 Task: Look for space in Puertollano, Spain from 2nd August, 2023 to 12th August, 2023 for 2 adults in price range Rs.5000 to Rs.10000. Place can be private room with 1  bedroom having 1 bed and 1 bathroom. Property type can be house, flat, guest house, hotel. Booking option can be shelf check-in. Required host language is English.
Action: Mouse moved to (258, 144)
Screenshot: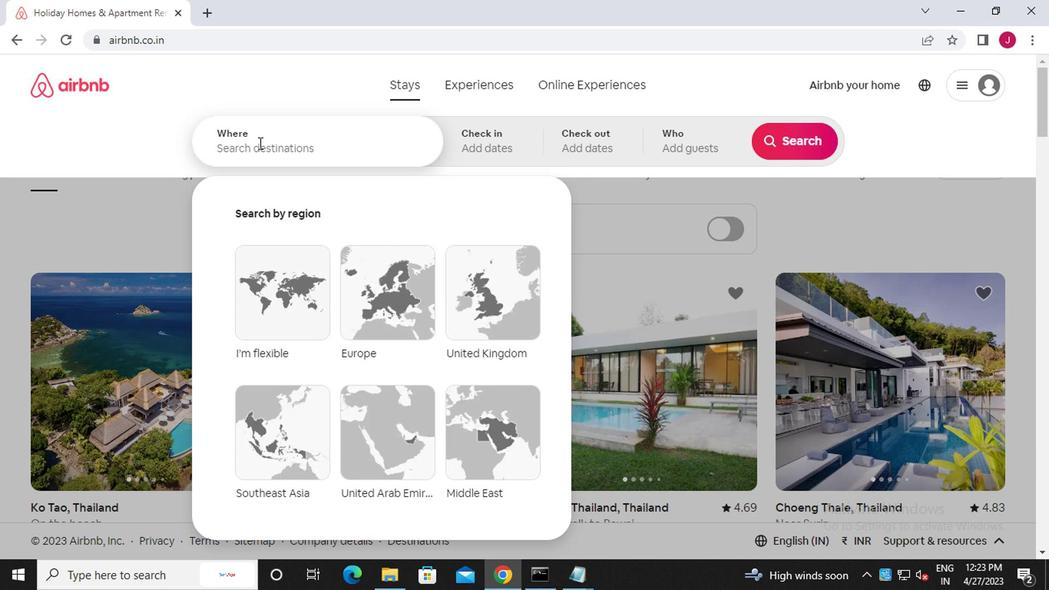 
Action: Mouse pressed left at (258, 144)
Screenshot: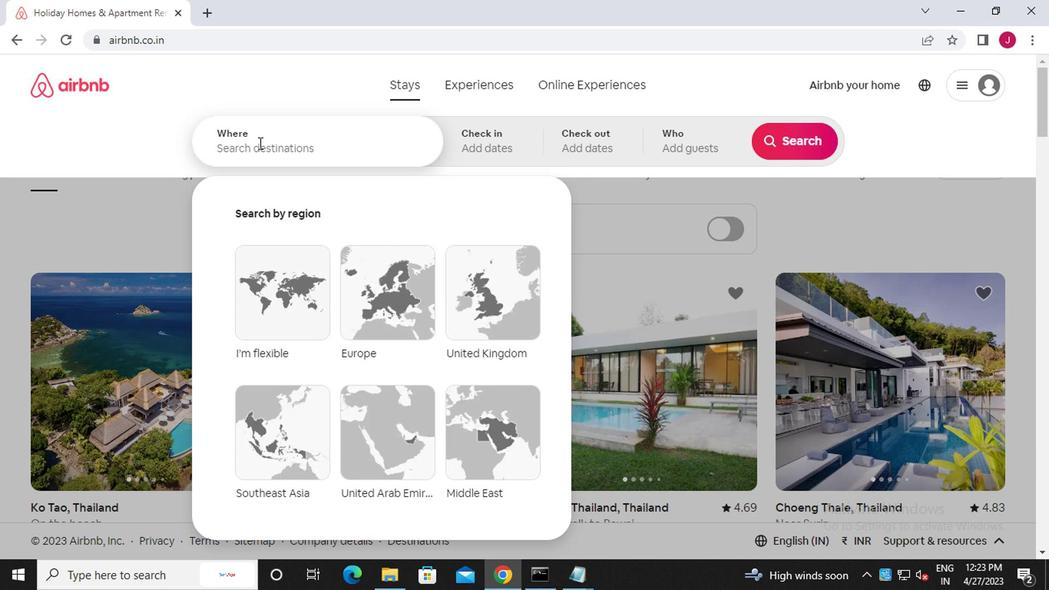 
Action: Mouse moved to (259, 144)
Screenshot: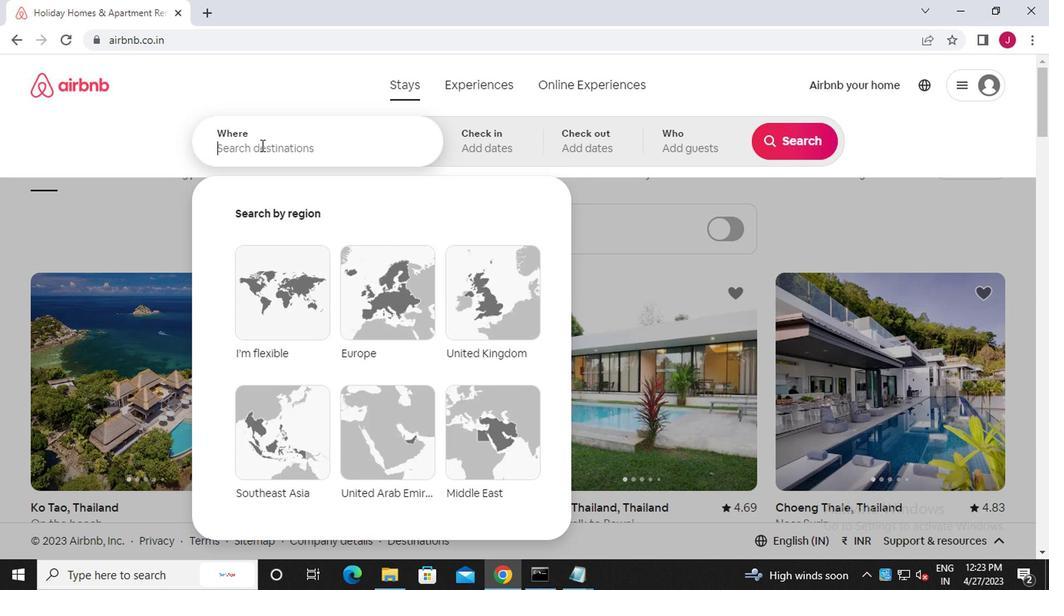 
Action: Key pressed p<Key.caps_lock>uertollano,spain
Screenshot: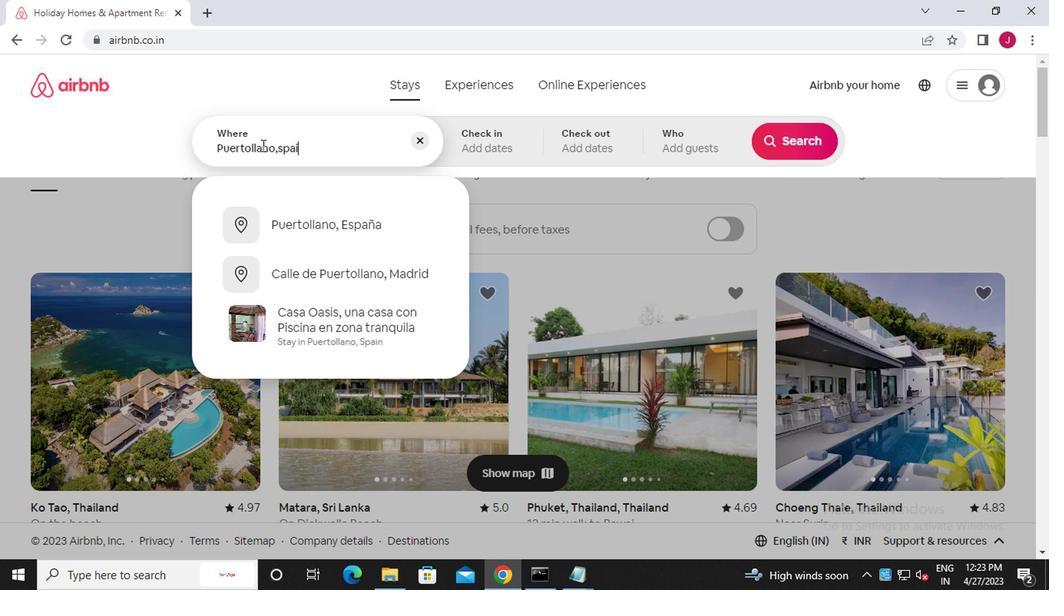 
Action: Mouse moved to (493, 141)
Screenshot: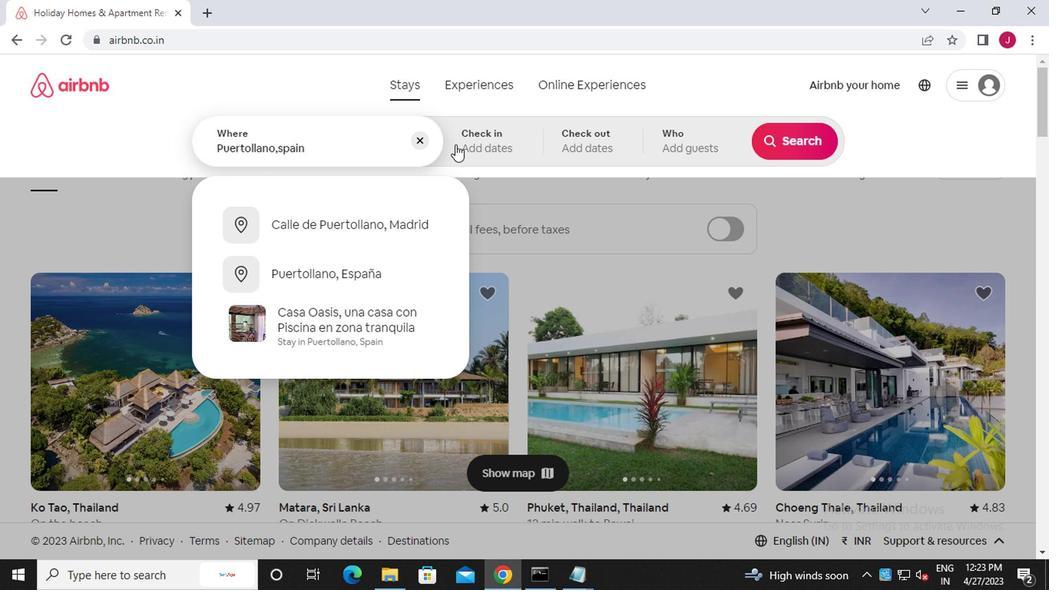 
Action: Mouse pressed left at (493, 141)
Screenshot: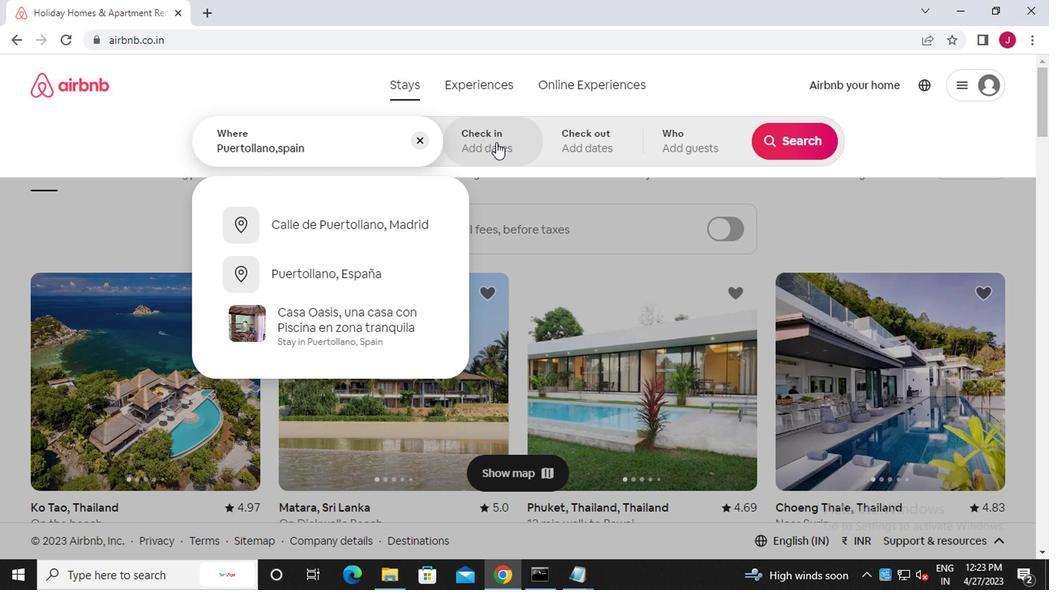 
Action: Mouse moved to (783, 258)
Screenshot: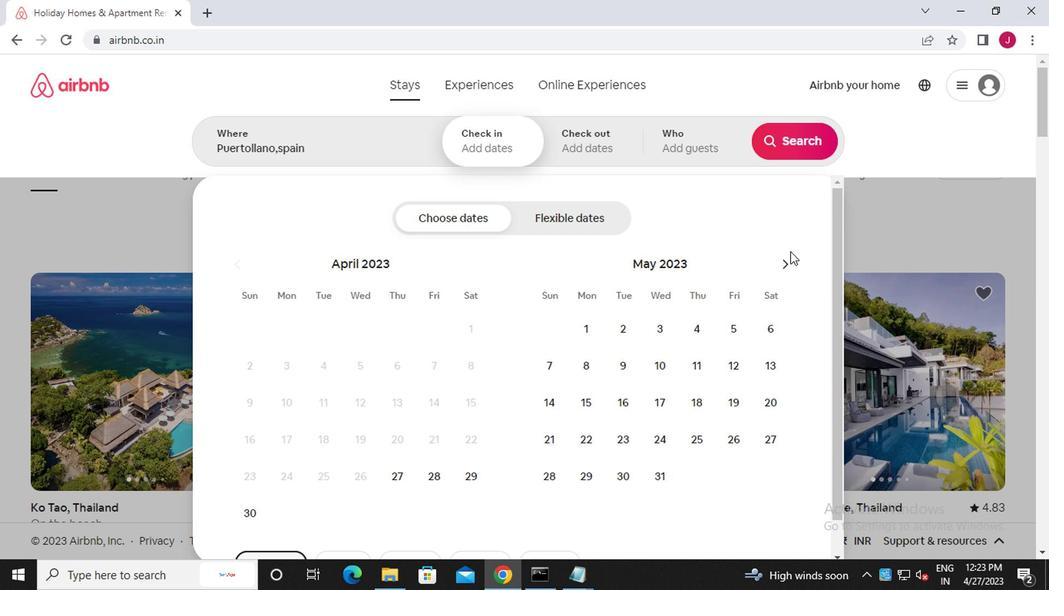 
Action: Mouse pressed left at (783, 258)
Screenshot: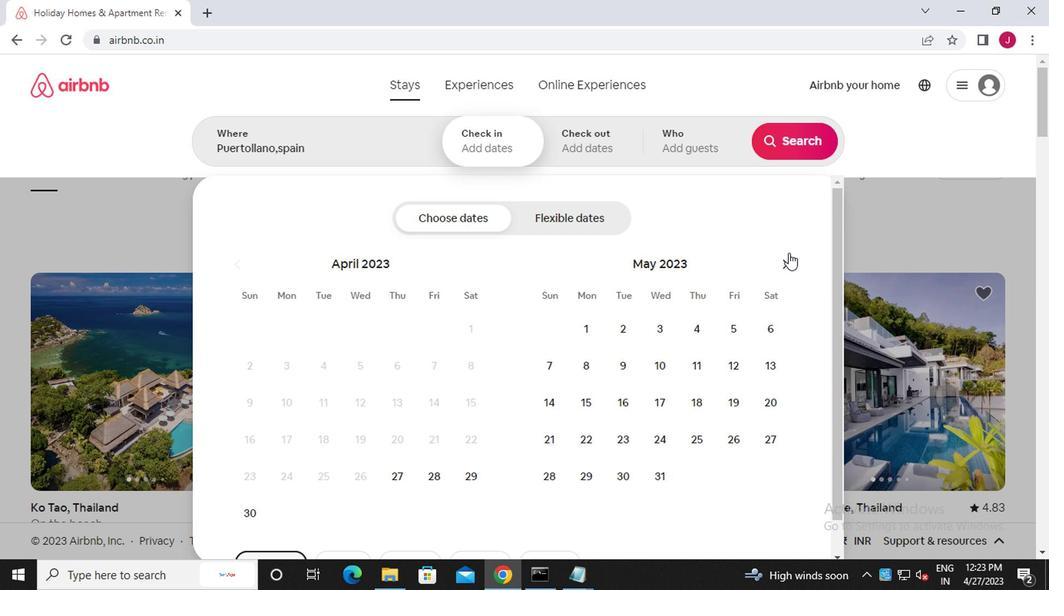 
Action: Mouse pressed left at (783, 258)
Screenshot: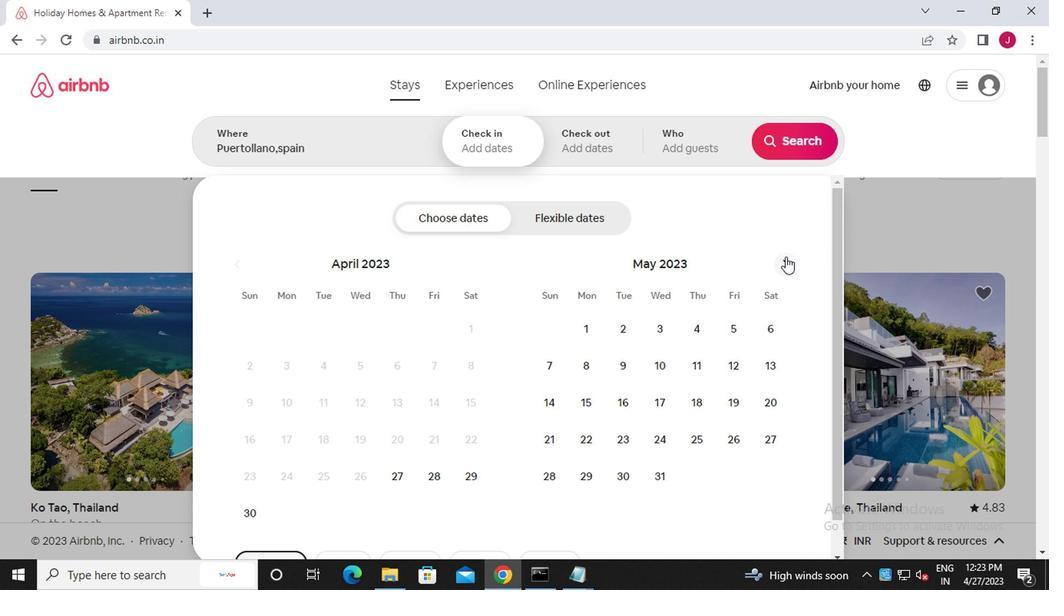 
Action: Mouse moved to (783, 258)
Screenshot: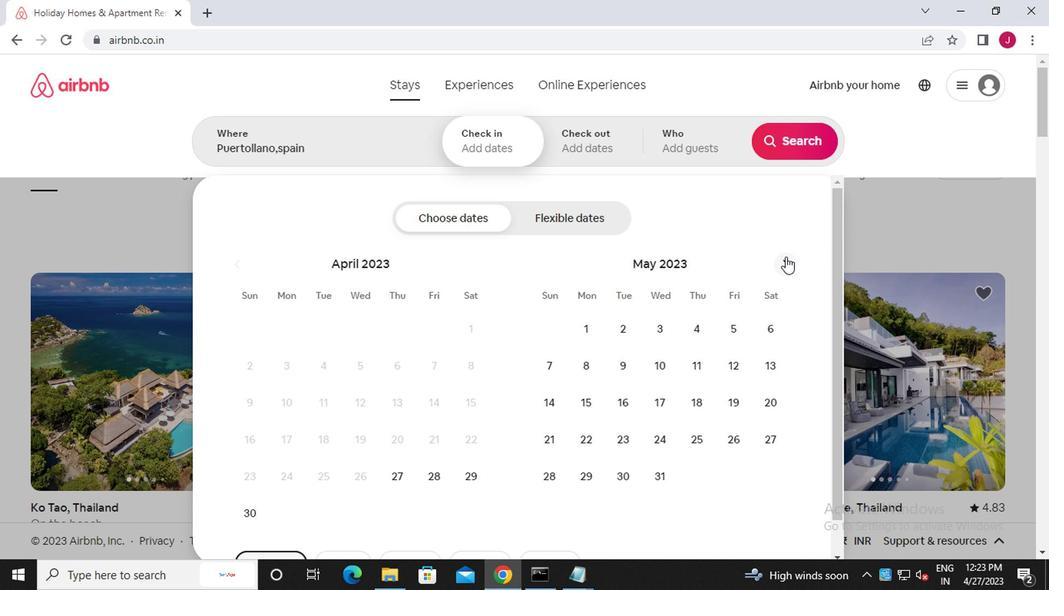 
Action: Mouse pressed left at (783, 258)
Screenshot: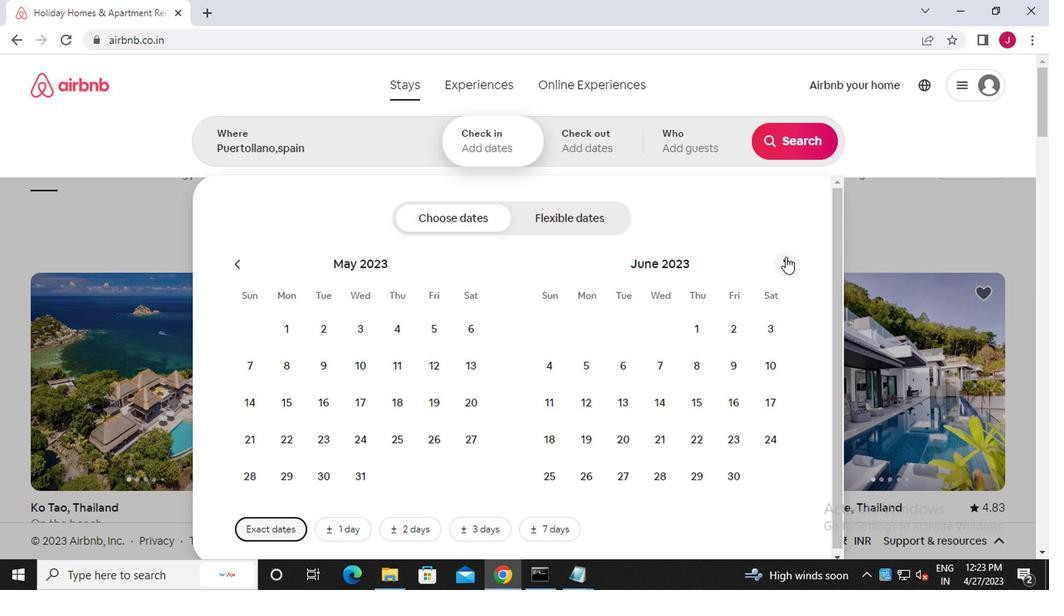 
Action: Mouse moved to (663, 327)
Screenshot: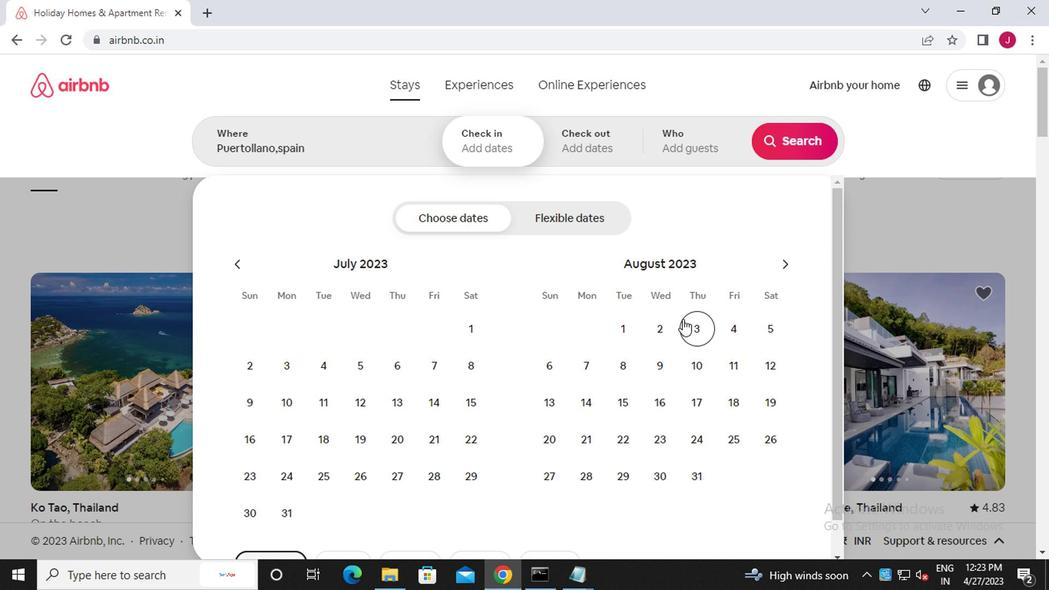 
Action: Mouse pressed left at (663, 327)
Screenshot: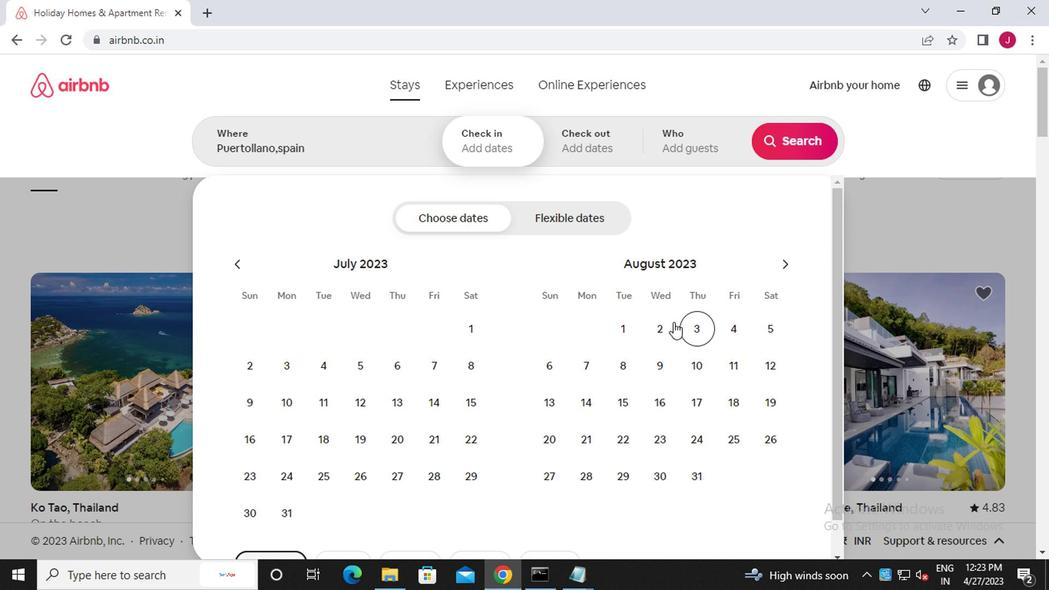 
Action: Mouse moved to (784, 366)
Screenshot: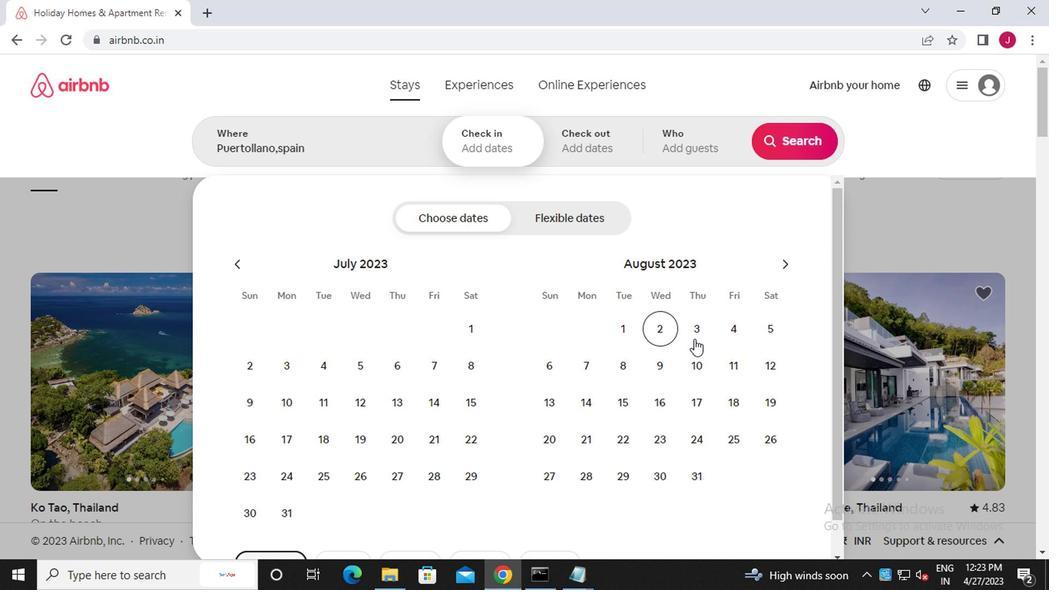 
Action: Mouse pressed left at (784, 366)
Screenshot: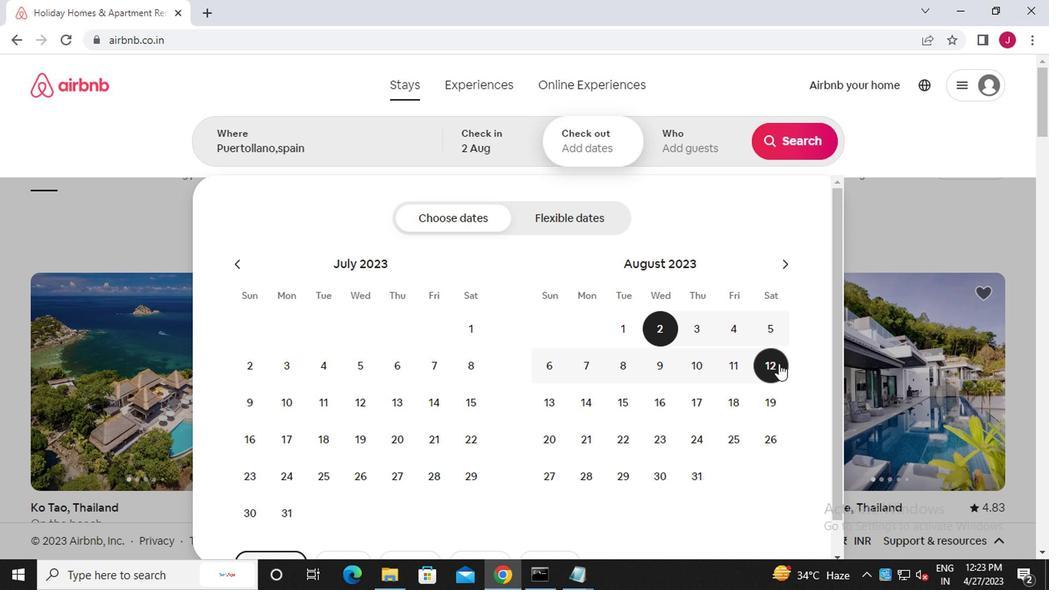 
Action: Mouse moved to (680, 141)
Screenshot: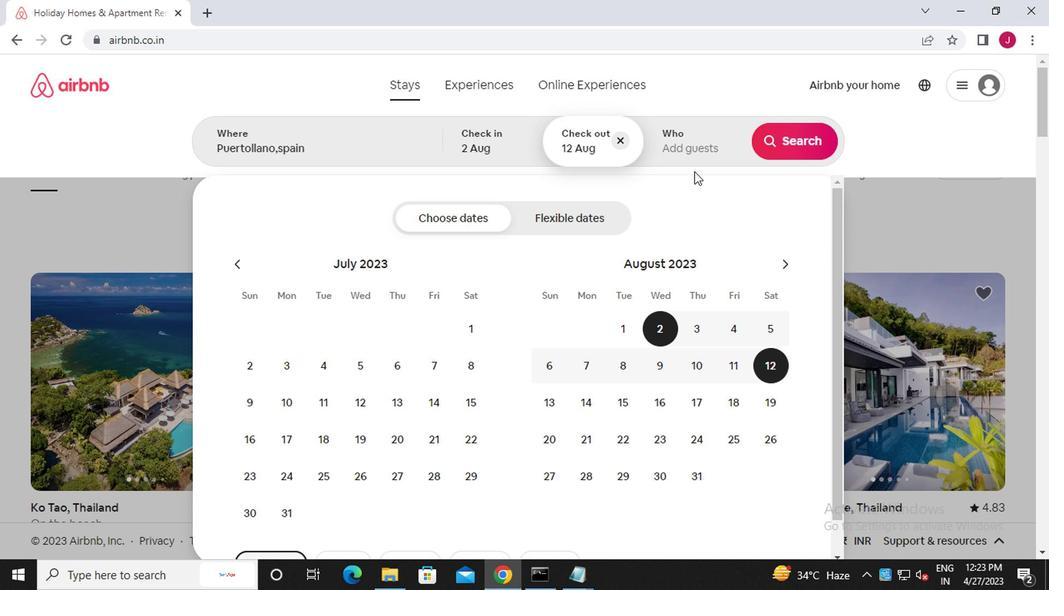 
Action: Mouse pressed left at (680, 141)
Screenshot: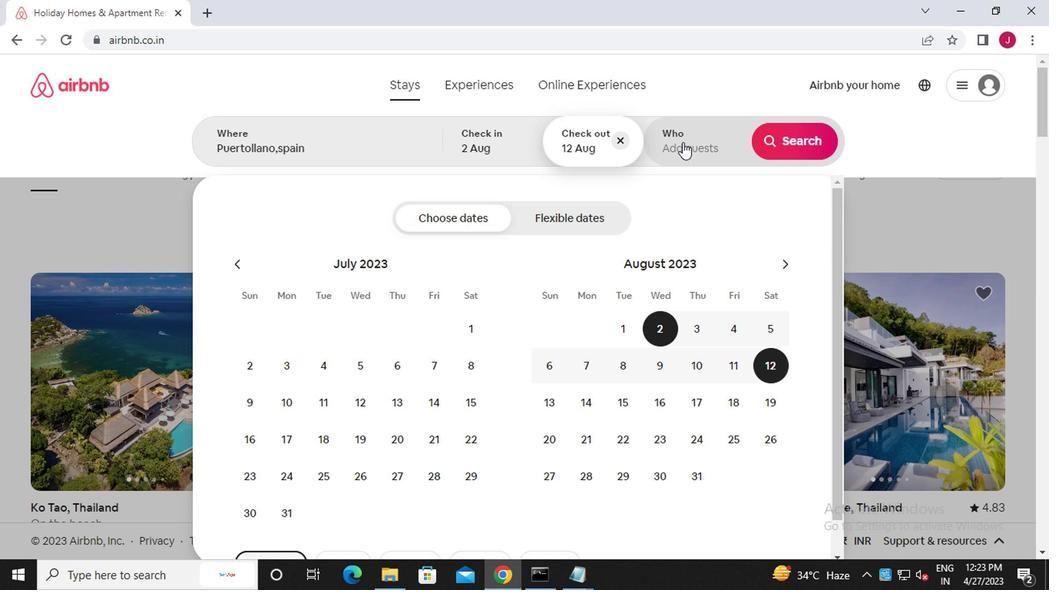 
Action: Mouse moved to (793, 226)
Screenshot: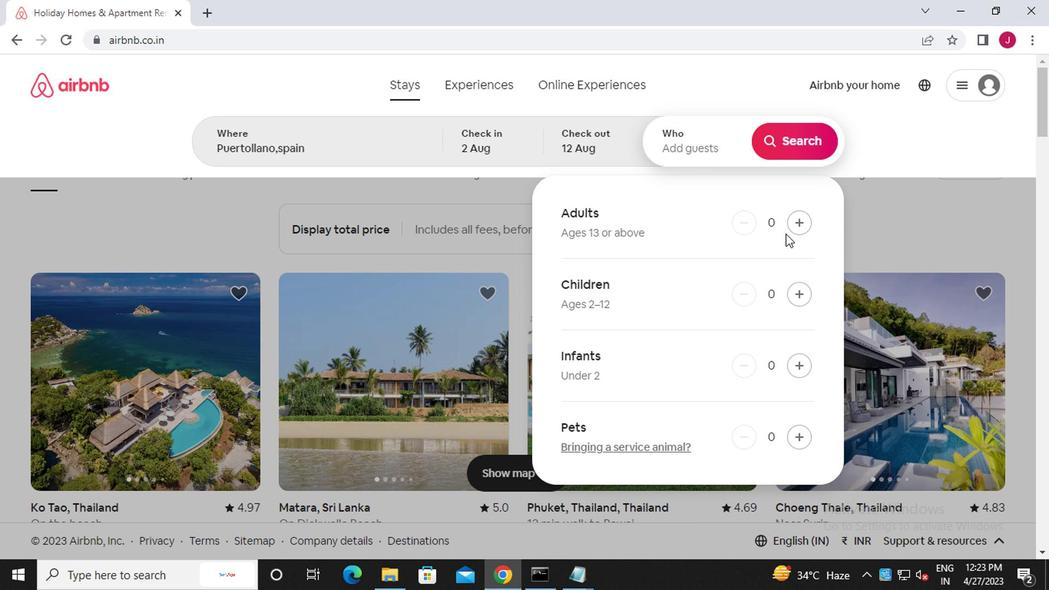 
Action: Mouse pressed left at (793, 226)
Screenshot: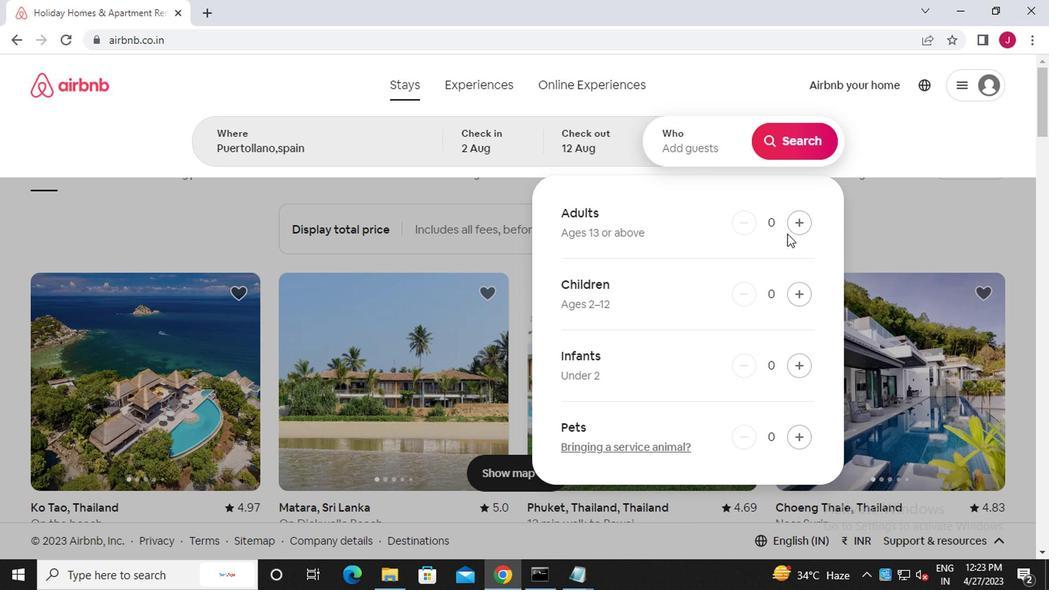 
Action: Mouse pressed left at (793, 226)
Screenshot: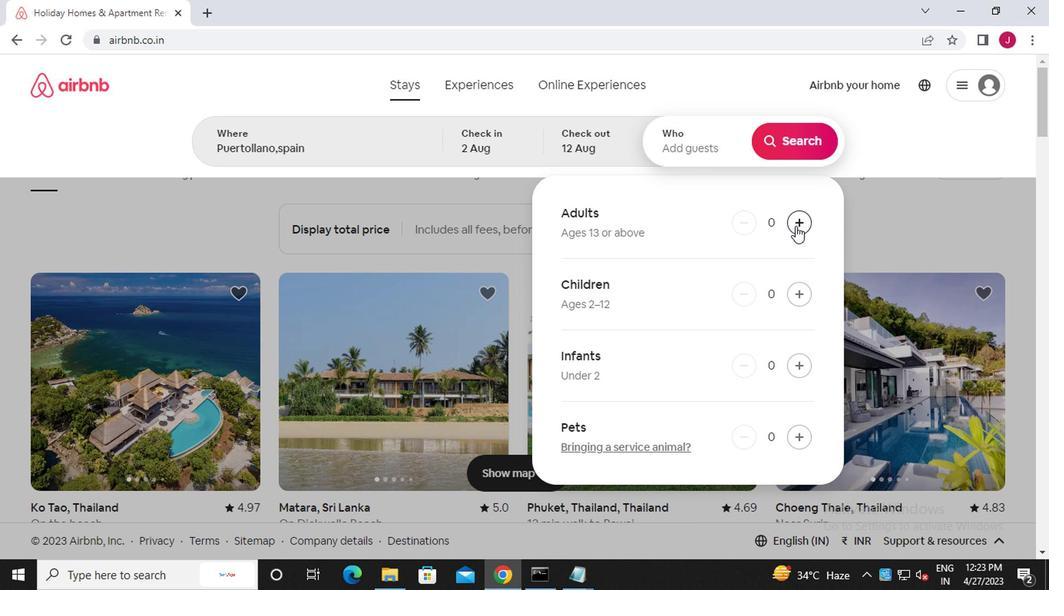 
Action: Mouse moved to (788, 139)
Screenshot: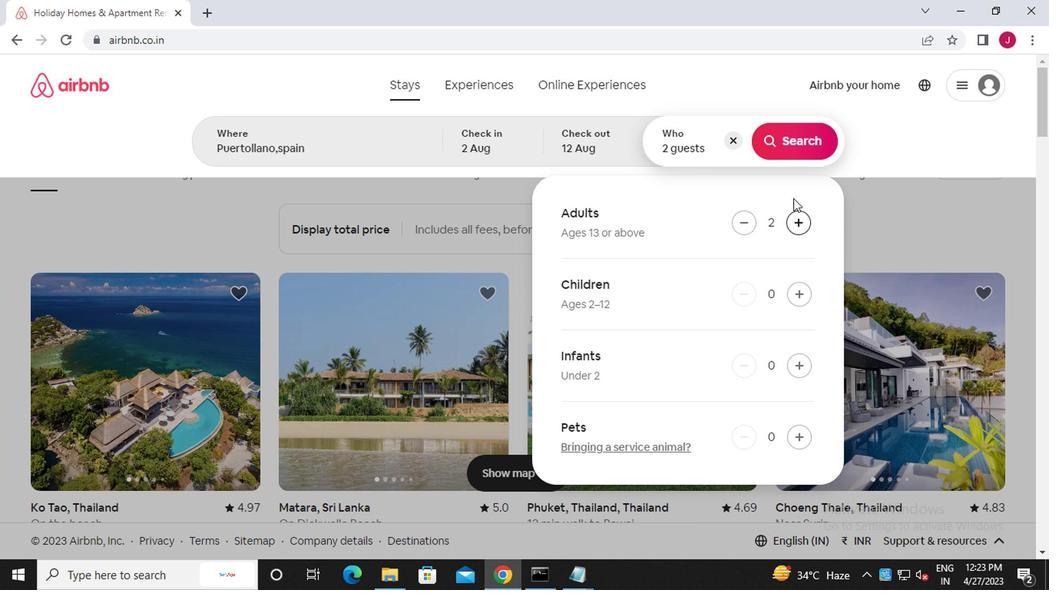 
Action: Mouse pressed left at (788, 139)
Screenshot: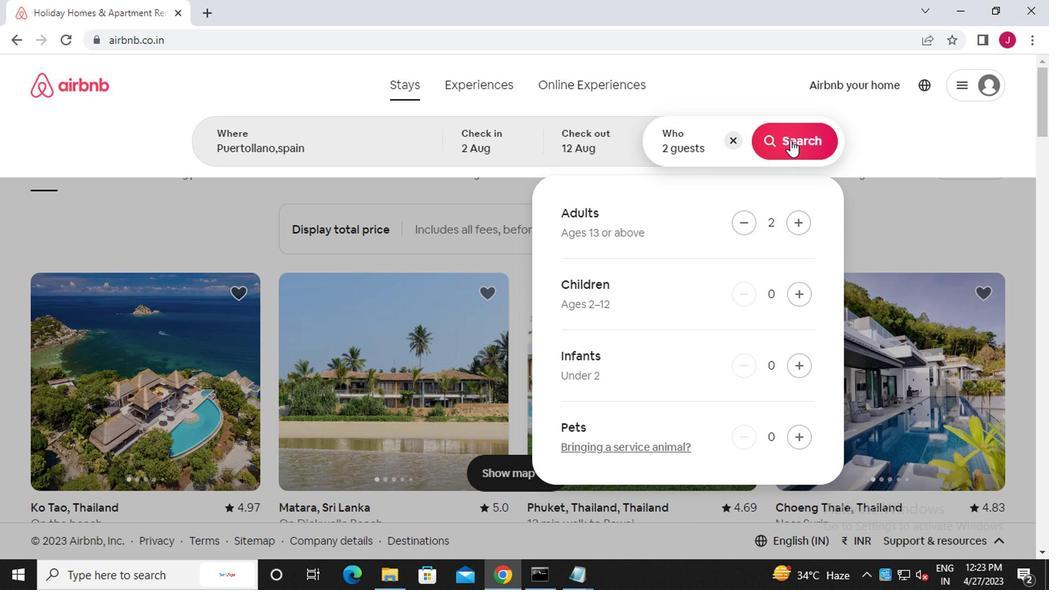 
Action: Mouse moved to (990, 139)
Screenshot: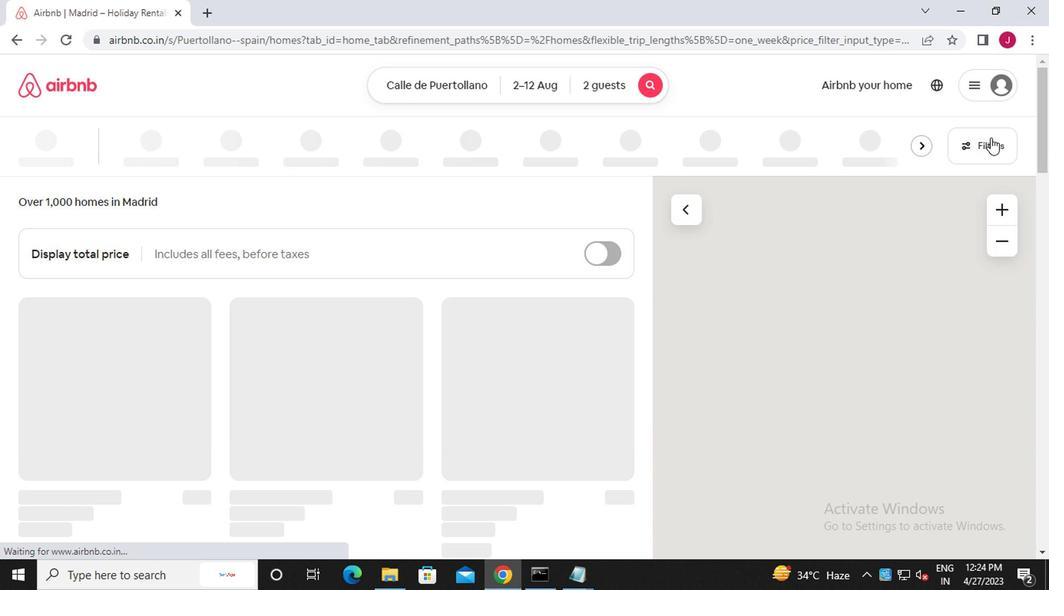 
Action: Mouse pressed left at (990, 139)
Screenshot: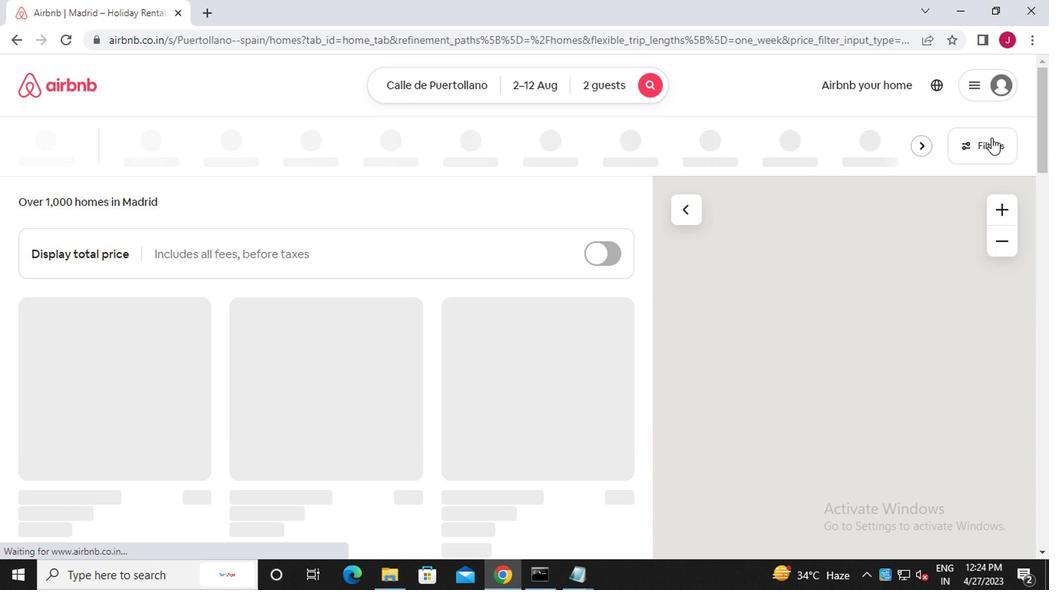 
Action: Mouse moved to (343, 337)
Screenshot: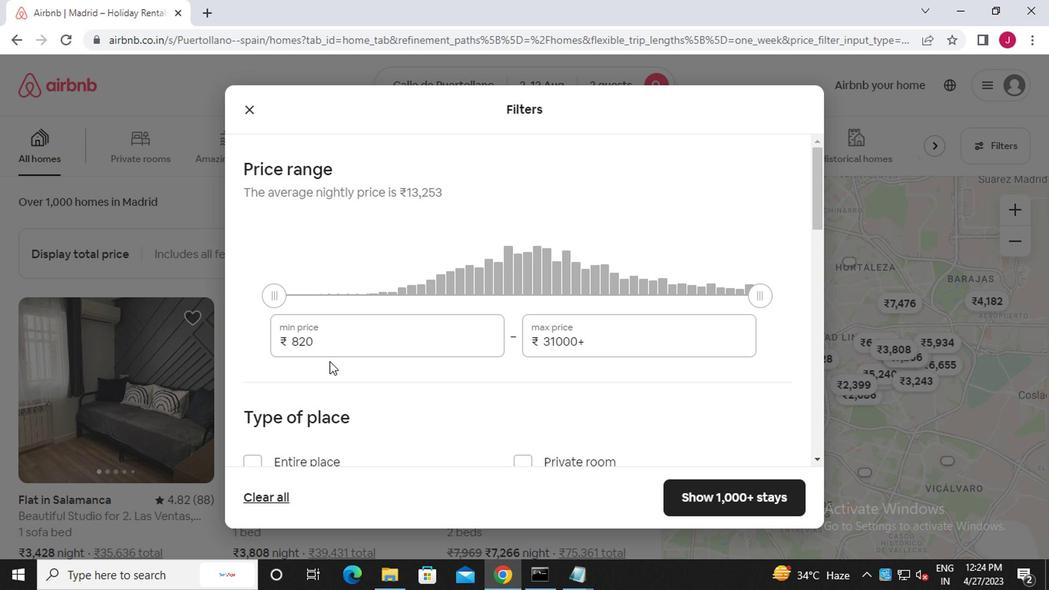 
Action: Mouse pressed left at (343, 337)
Screenshot: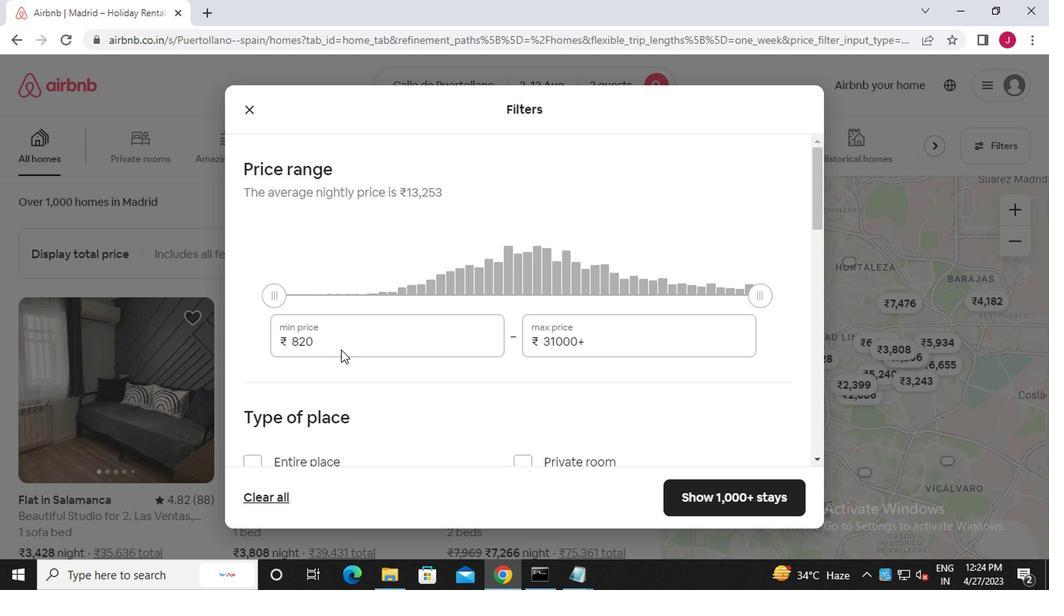 
Action: Mouse moved to (340, 331)
Screenshot: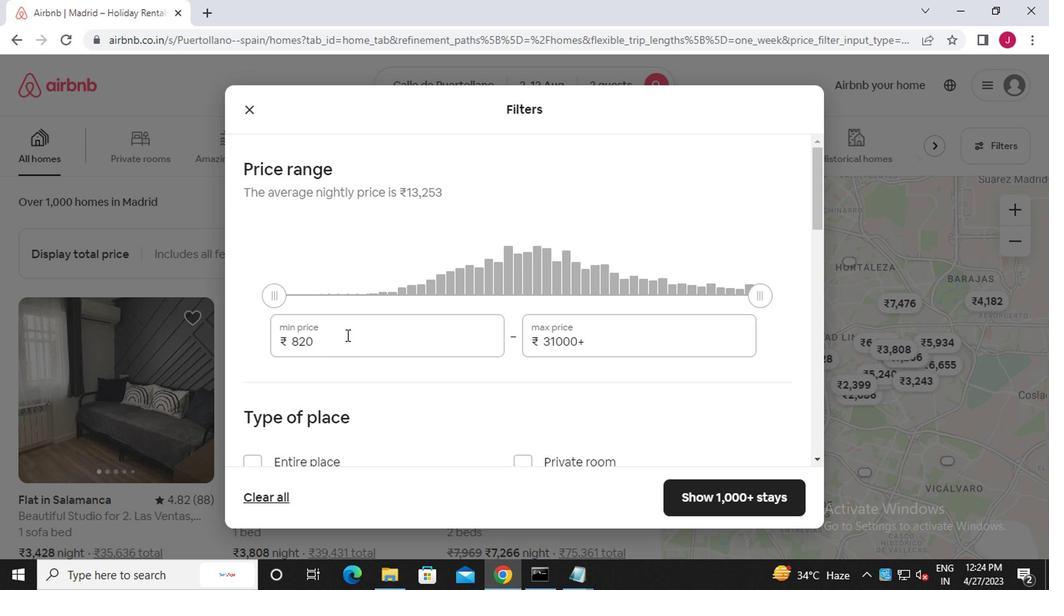 
Action: Key pressed <Key.backspace><Key.backspace><Key.backspace><Key.backspace><Key.backspace><Key.backspace><<101>><<96>><<96>><<96>>
Screenshot: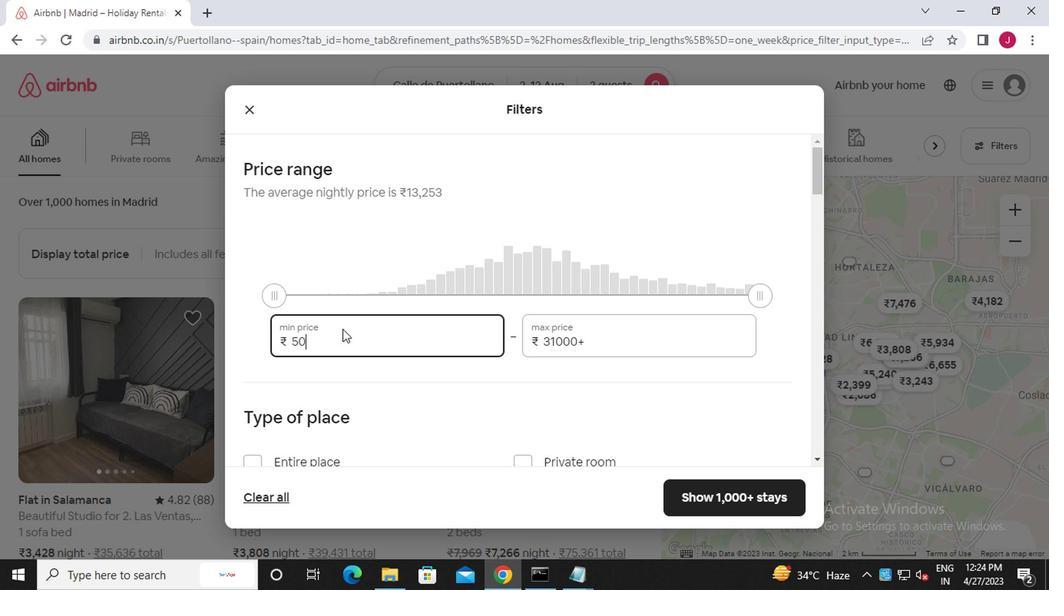 
Action: Mouse moved to (623, 331)
Screenshot: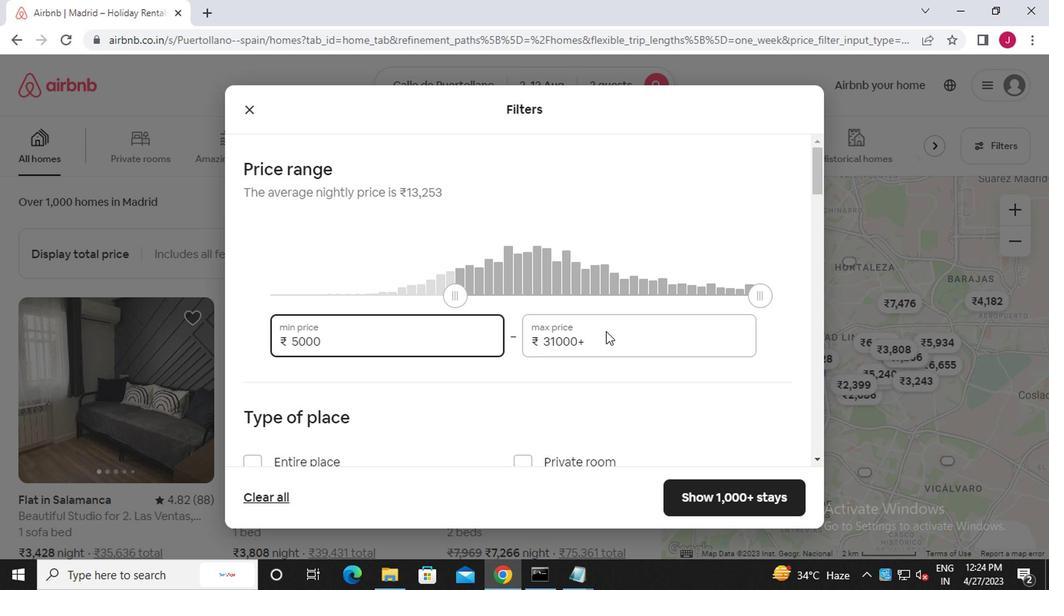 
Action: Mouse pressed left at (623, 331)
Screenshot: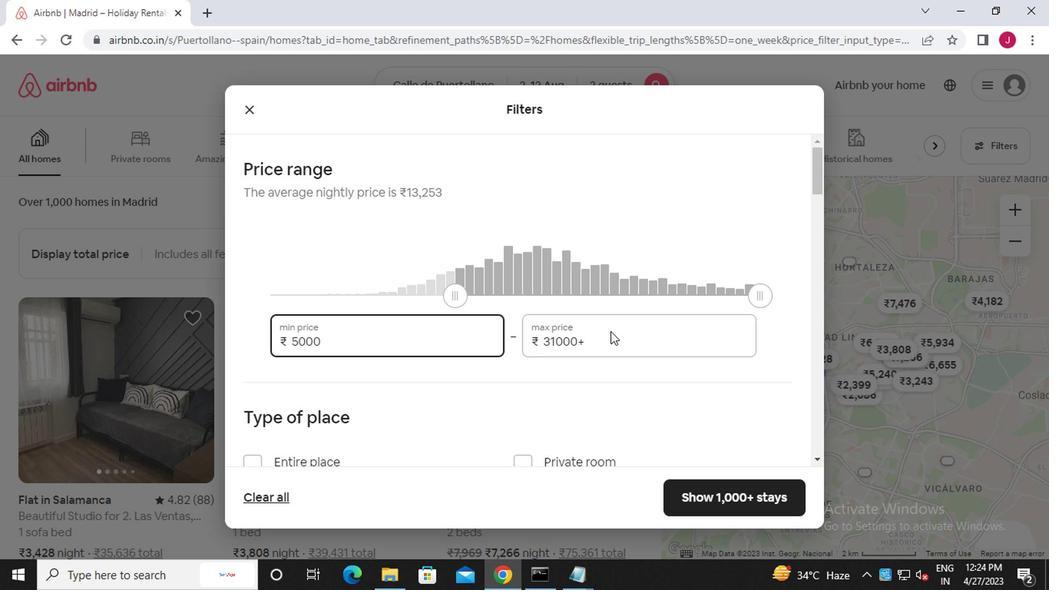 
Action: Mouse moved to (619, 328)
Screenshot: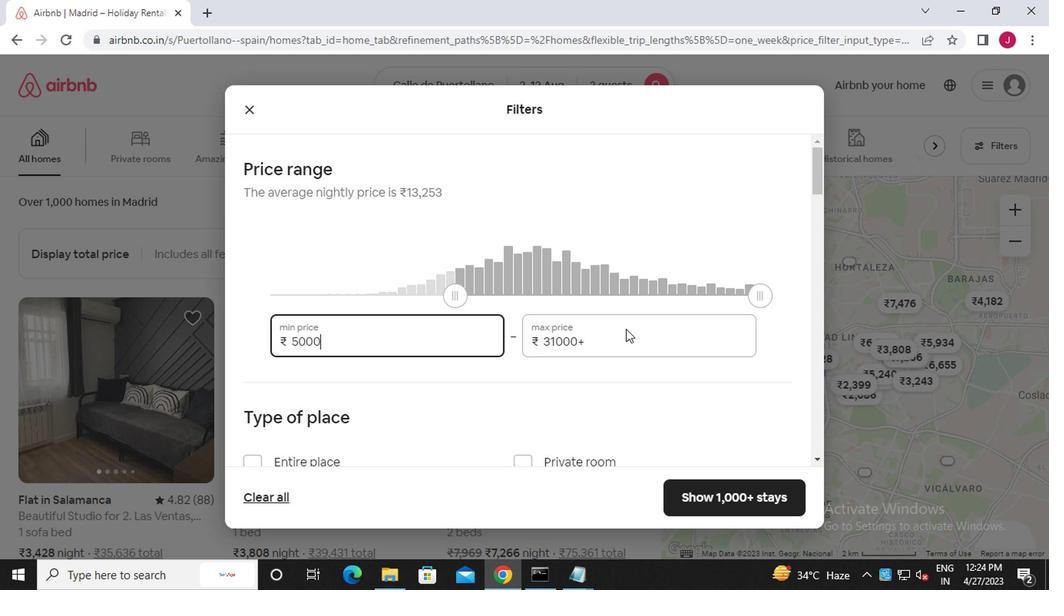 
Action: Key pressed <Key.backspace><Key.backspace><Key.backspace><Key.backspace><Key.backspace><Key.backspace><Key.backspace><Key.backspace><Key.backspace><Key.backspace><Key.backspace><<97>><<96>><<96>><<96>><<96>>
Screenshot: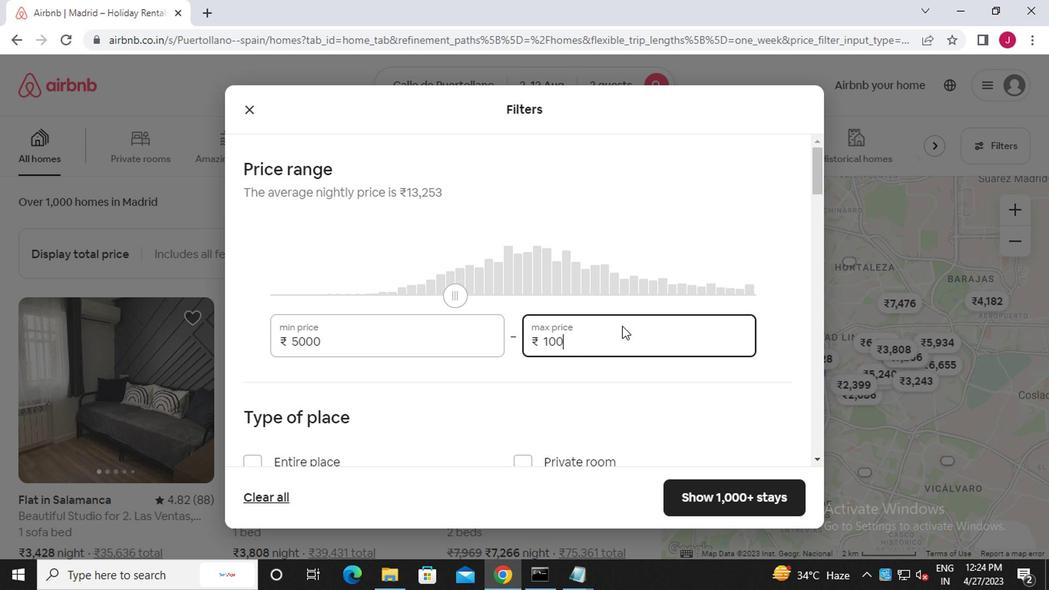
Action: Mouse moved to (617, 328)
Screenshot: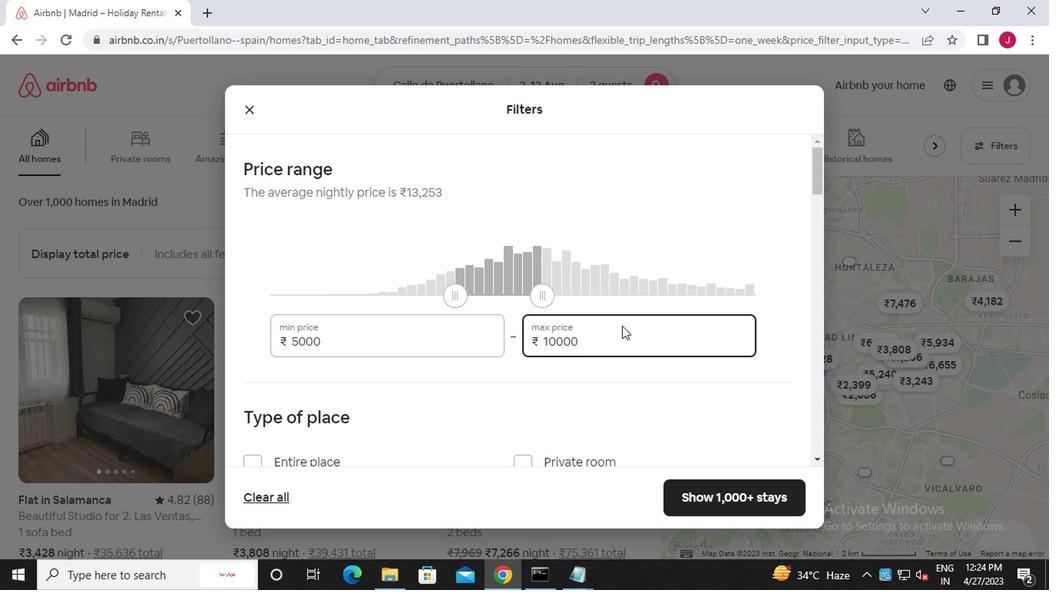 
Action: Mouse scrolled (617, 327) with delta (0, 0)
Screenshot: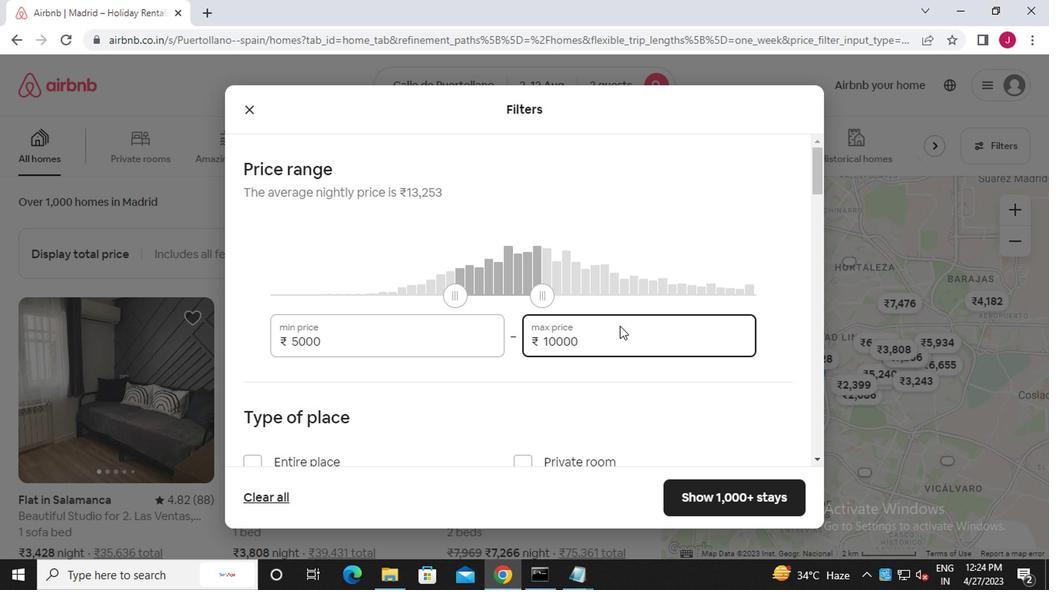 
Action: Mouse scrolled (617, 327) with delta (0, 0)
Screenshot: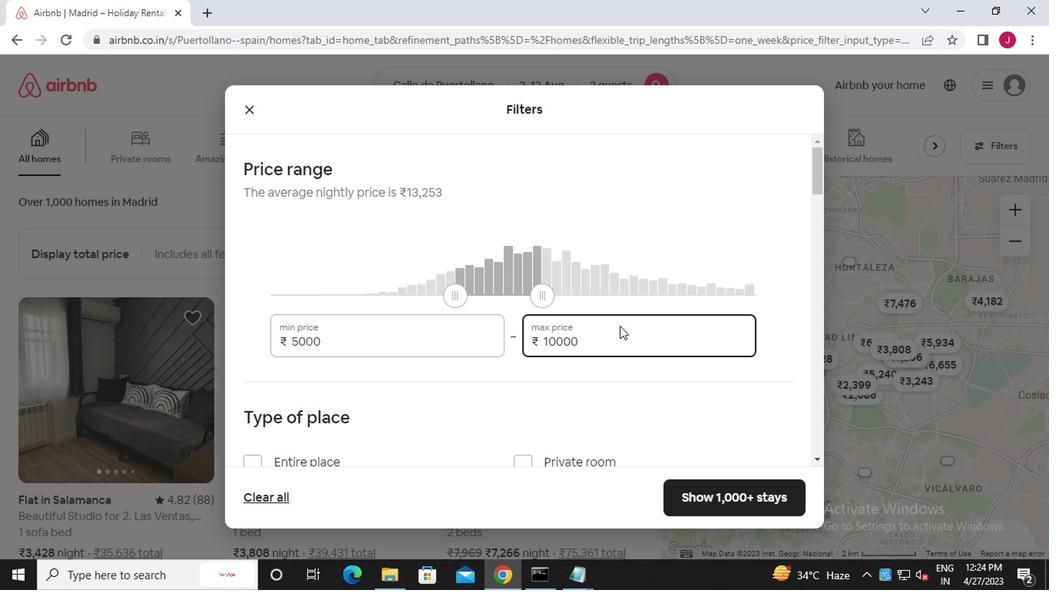 
Action: Mouse scrolled (617, 327) with delta (0, 0)
Screenshot: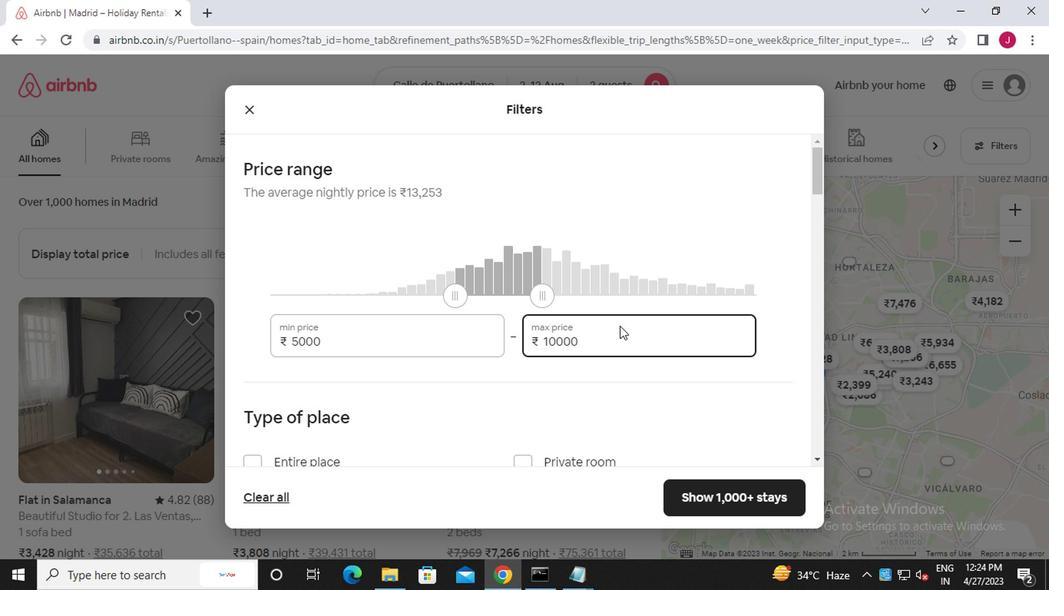 
Action: Mouse moved to (533, 237)
Screenshot: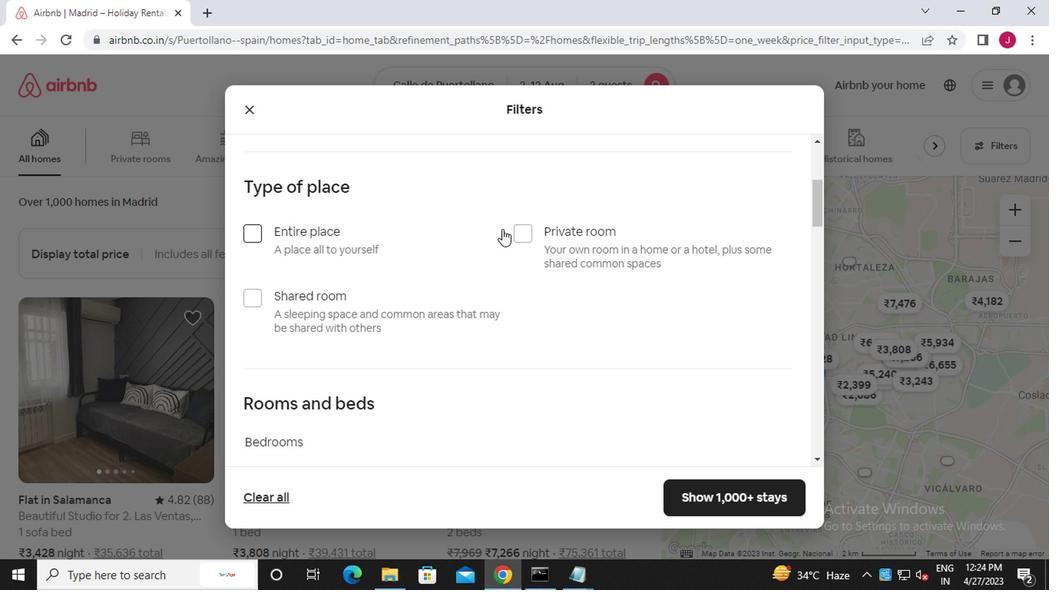 
Action: Mouse pressed left at (533, 237)
Screenshot: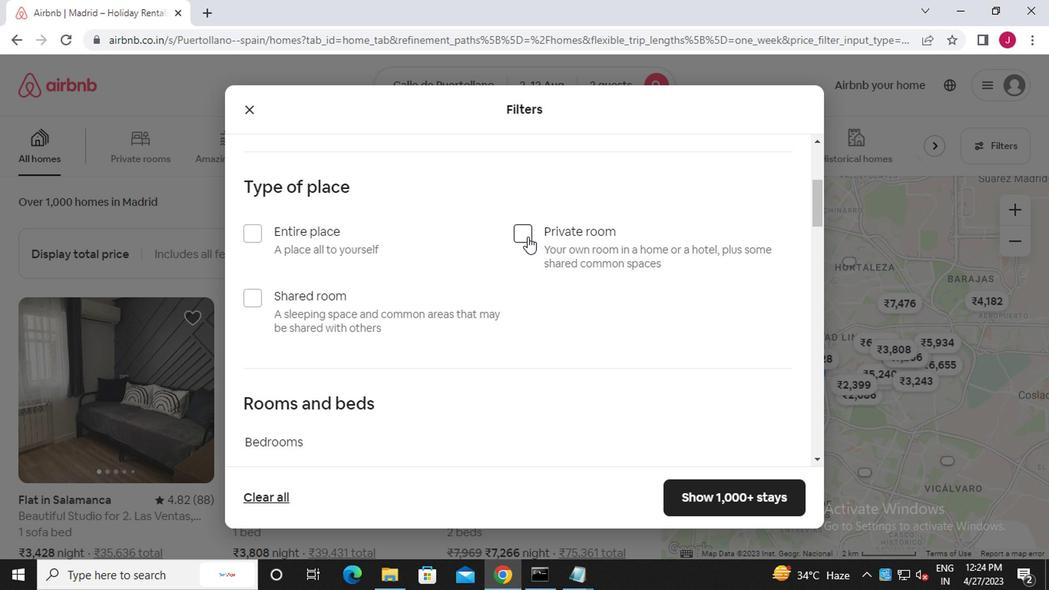 
Action: Mouse moved to (455, 281)
Screenshot: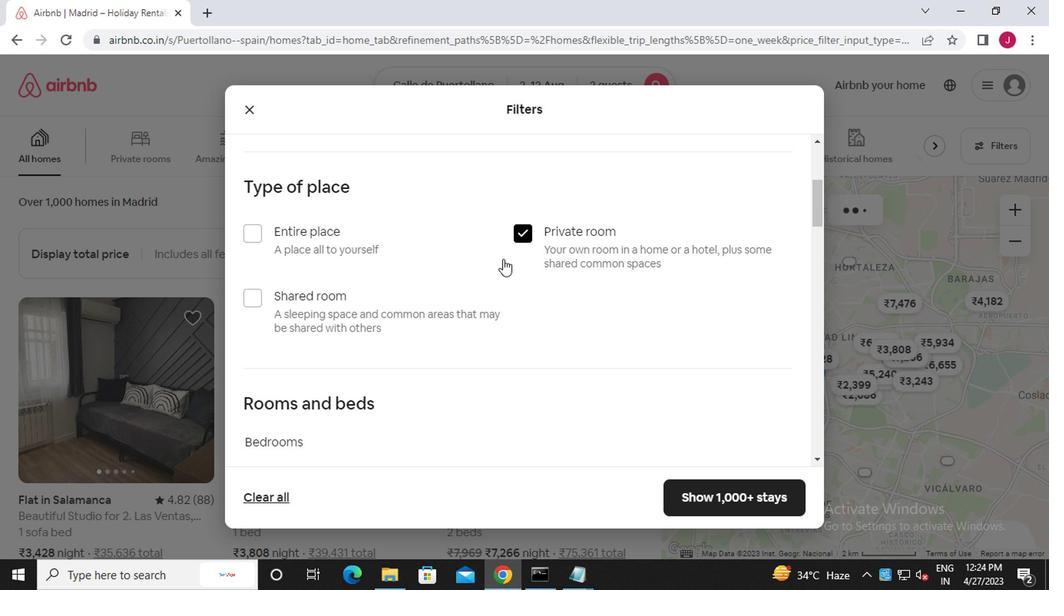 
Action: Mouse scrolled (455, 280) with delta (0, -1)
Screenshot: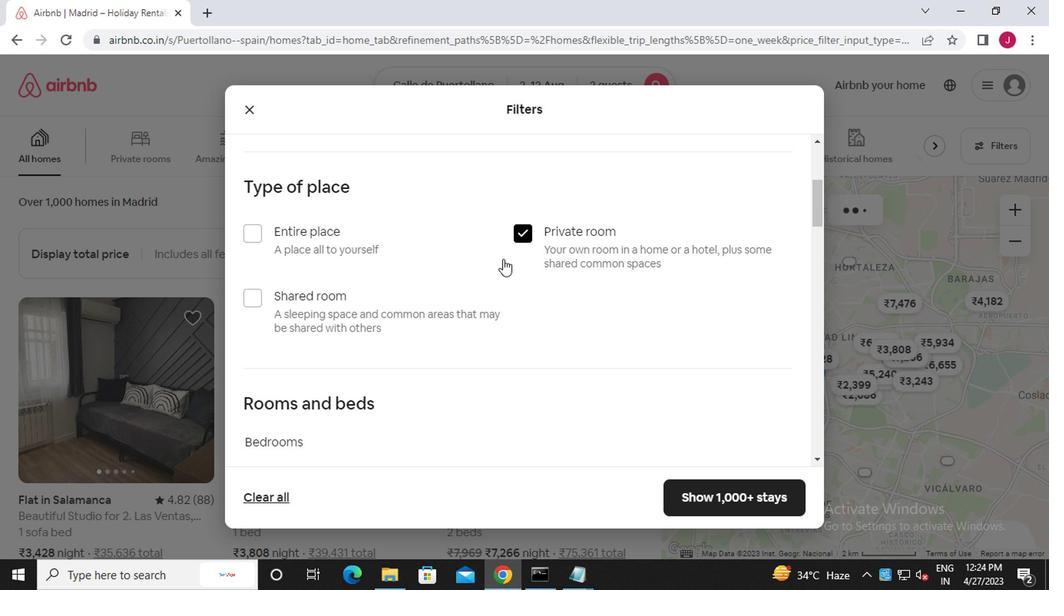 
Action: Mouse moved to (453, 282)
Screenshot: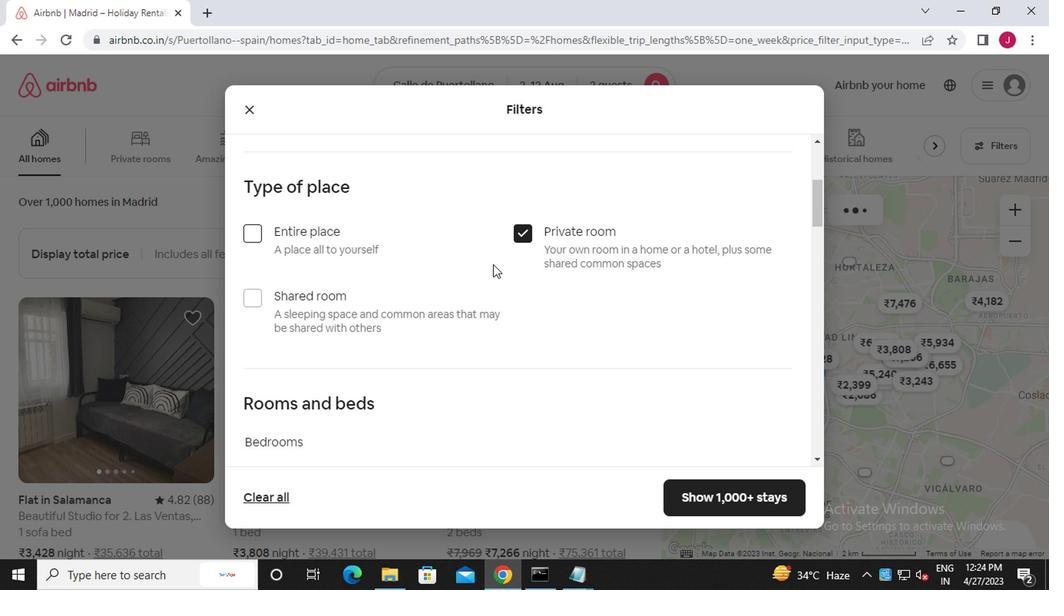 
Action: Mouse scrolled (453, 282) with delta (0, 0)
Screenshot: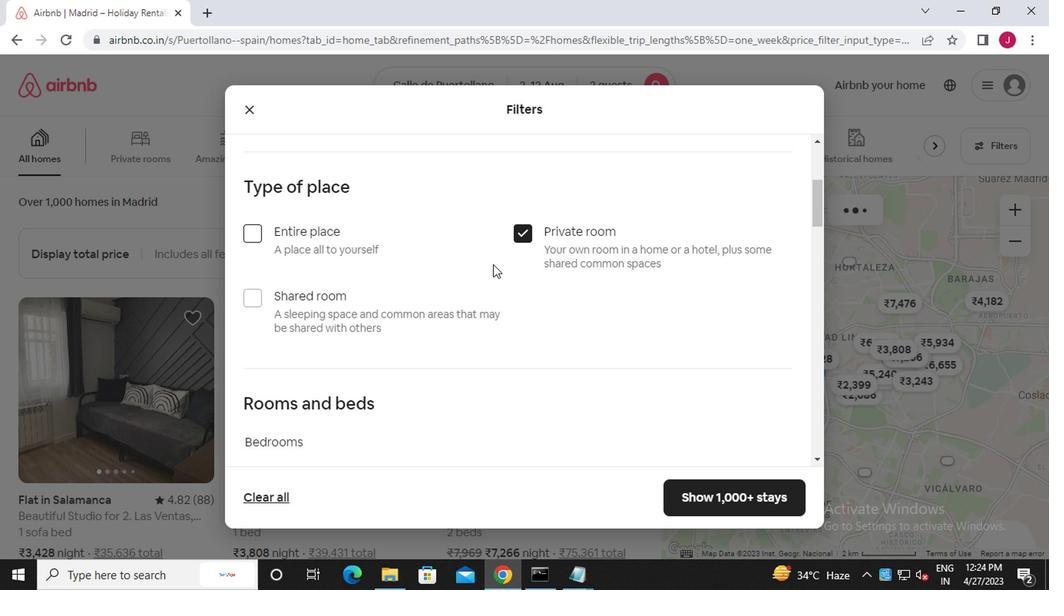
Action: Mouse moved to (452, 283)
Screenshot: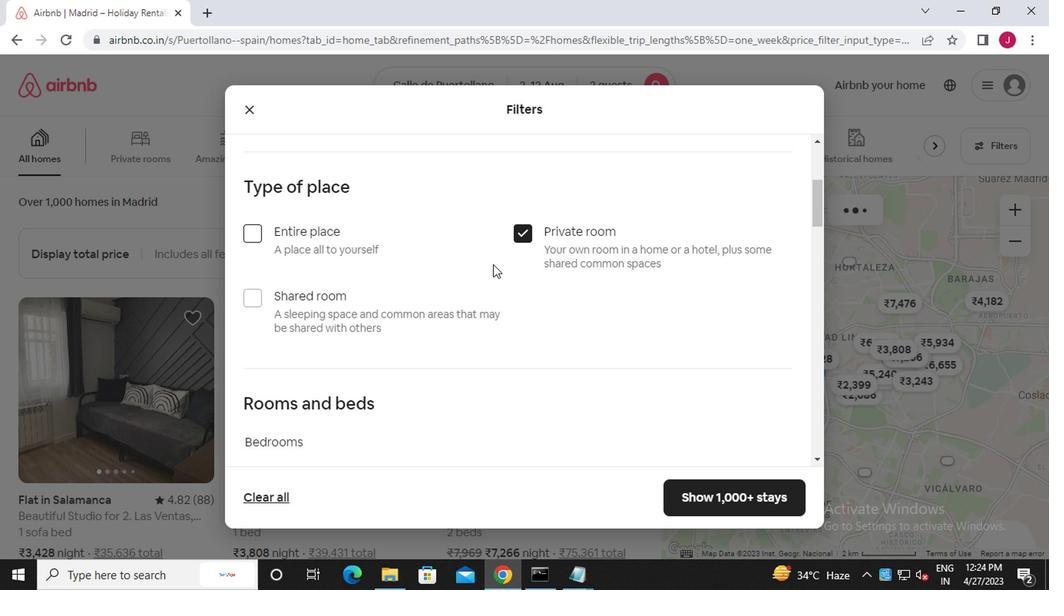 
Action: Mouse scrolled (452, 282) with delta (0, -1)
Screenshot: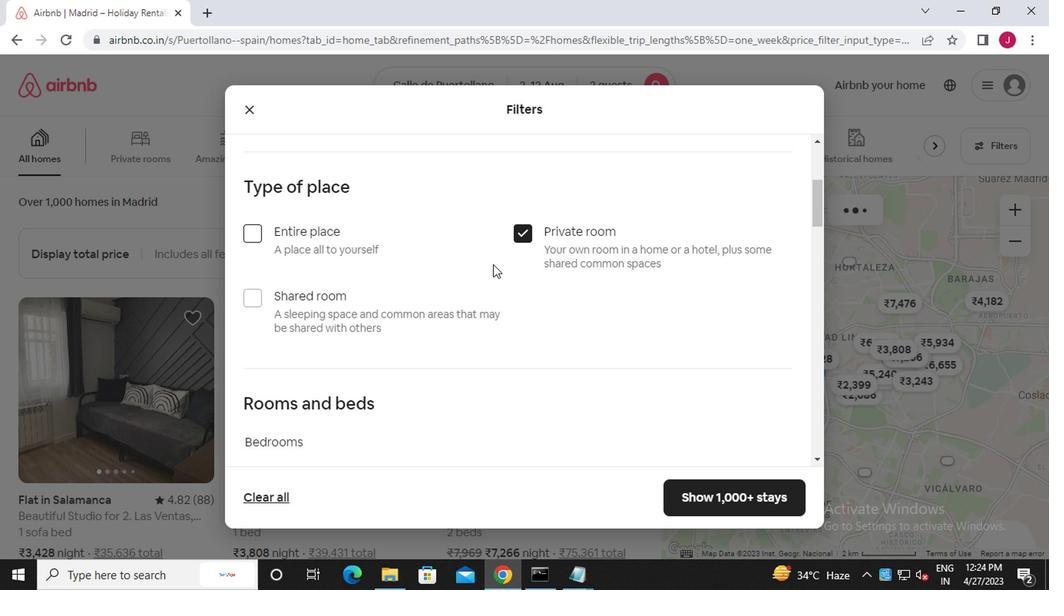 
Action: Mouse moved to (451, 284)
Screenshot: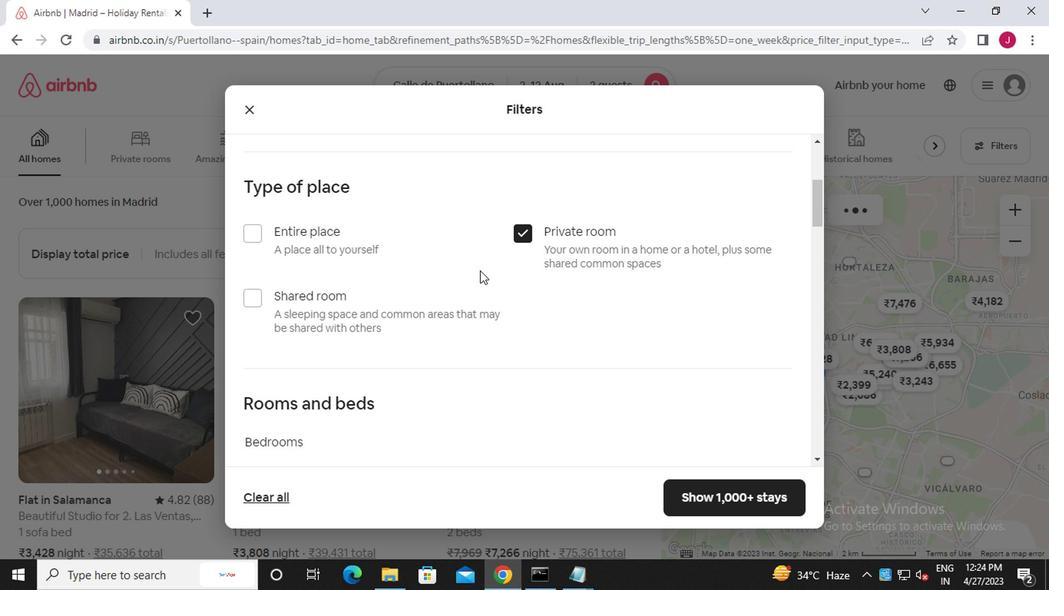 
Action: Mouse scrolled (451, 283) with delta (0, 0)
Screenshot: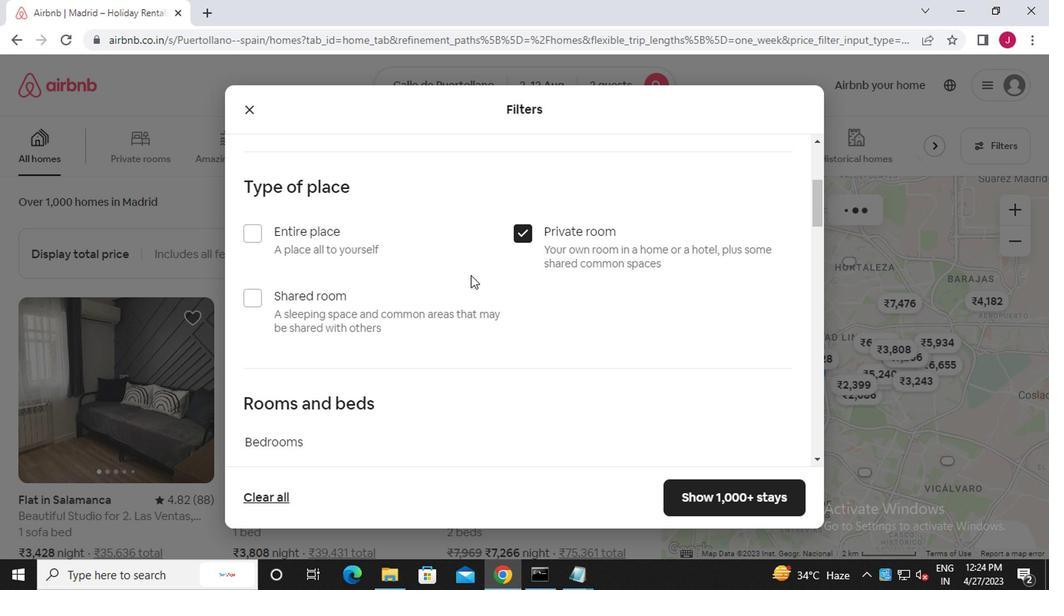
Action: Mouse moved to (450, 284)
Screenshot: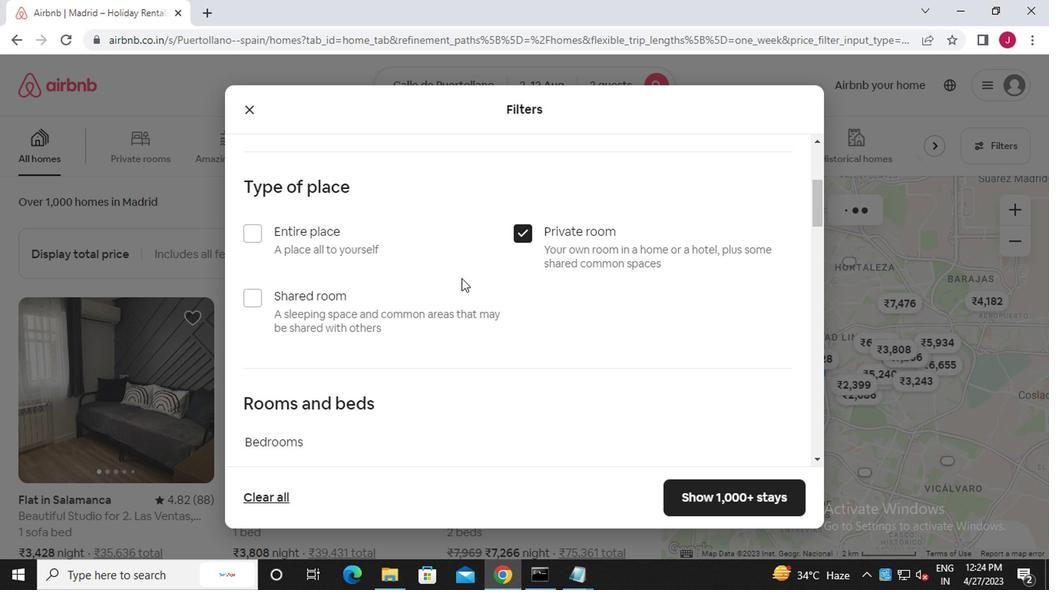 
Action: Mouse scrolled (450, 283) with delta (0, 0)
Screenshot: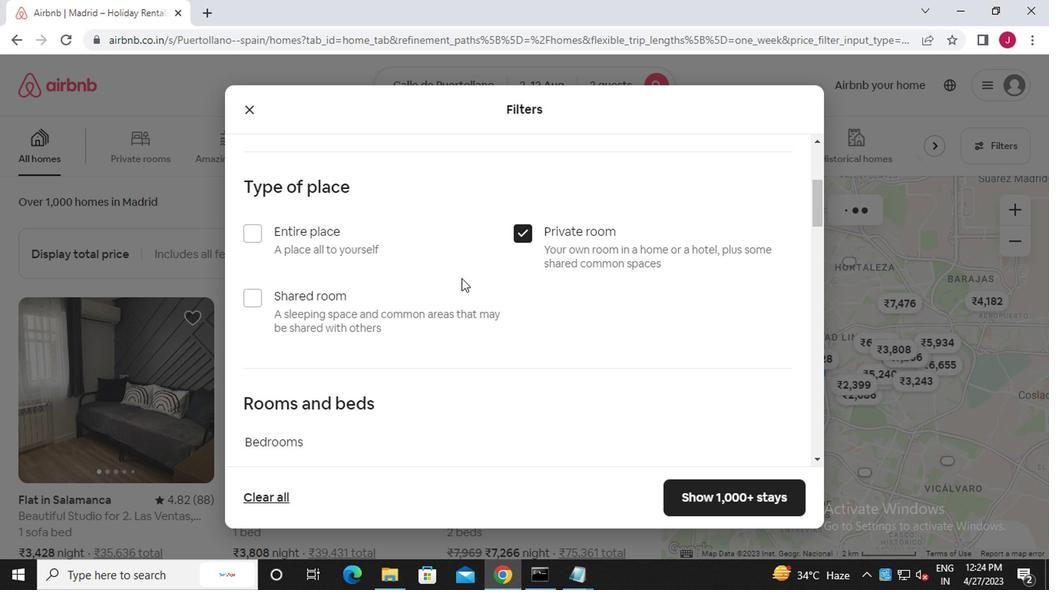 
Action: Mouse moved to (336, 194)
Screenshot: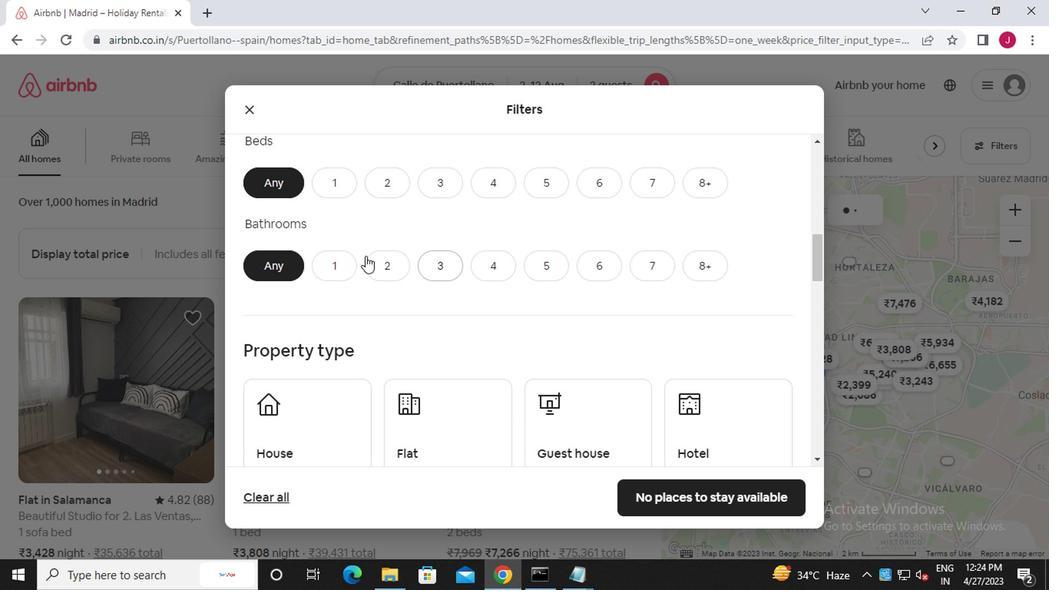 
Action: Mouse scrolled (336, 194) with delta (0, 0)
Screenshot: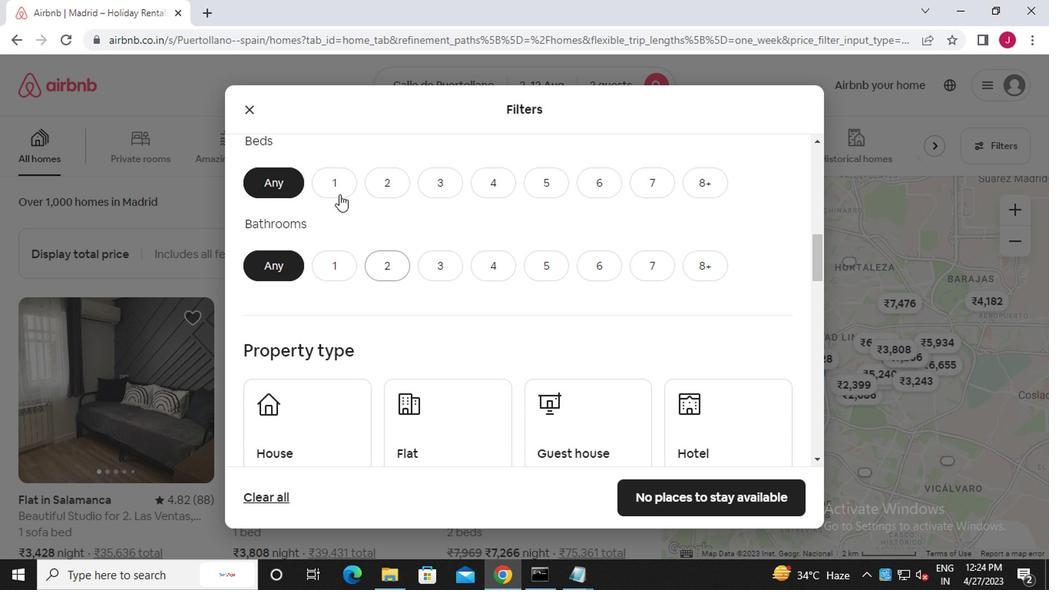 
Action: Mouse moved to (336, 194)
Screenshot: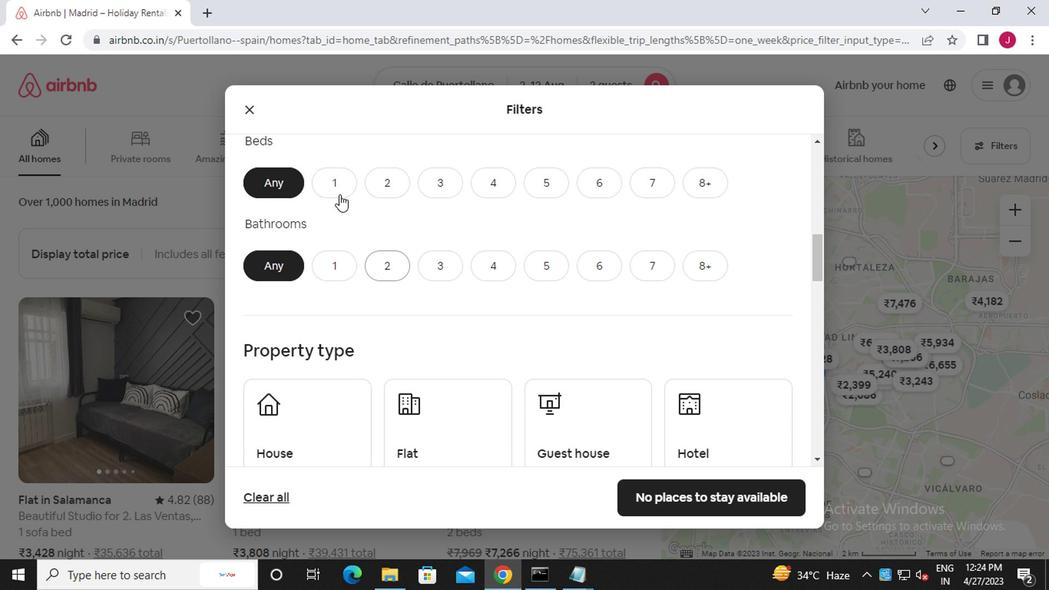 
Action: Mouse scrolled (336, 194) with delta (0, 0)
Screenshot: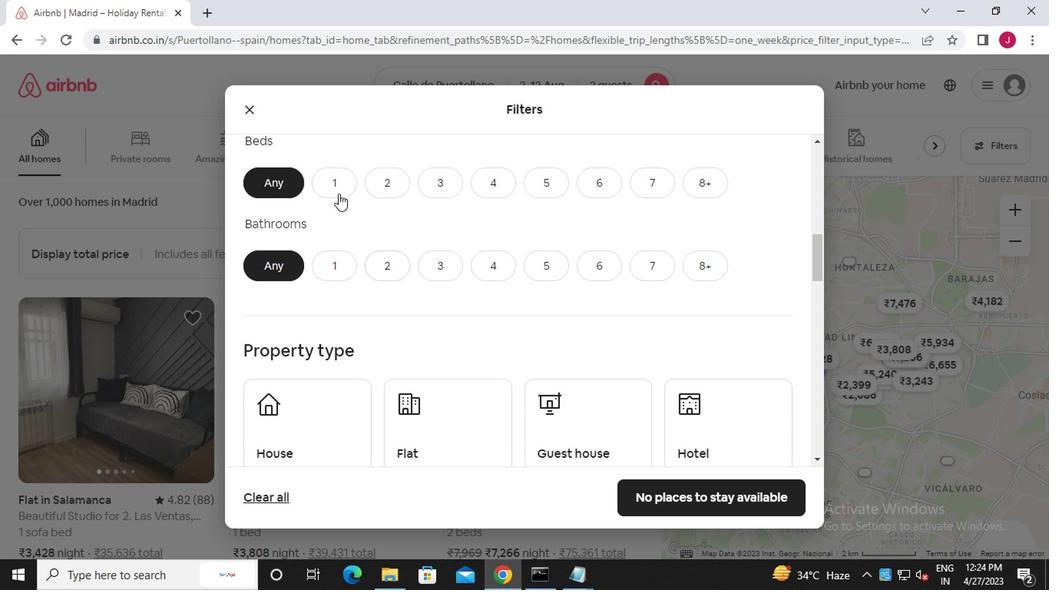 
Action: Mouse moved to (332, 247)
Screenshot: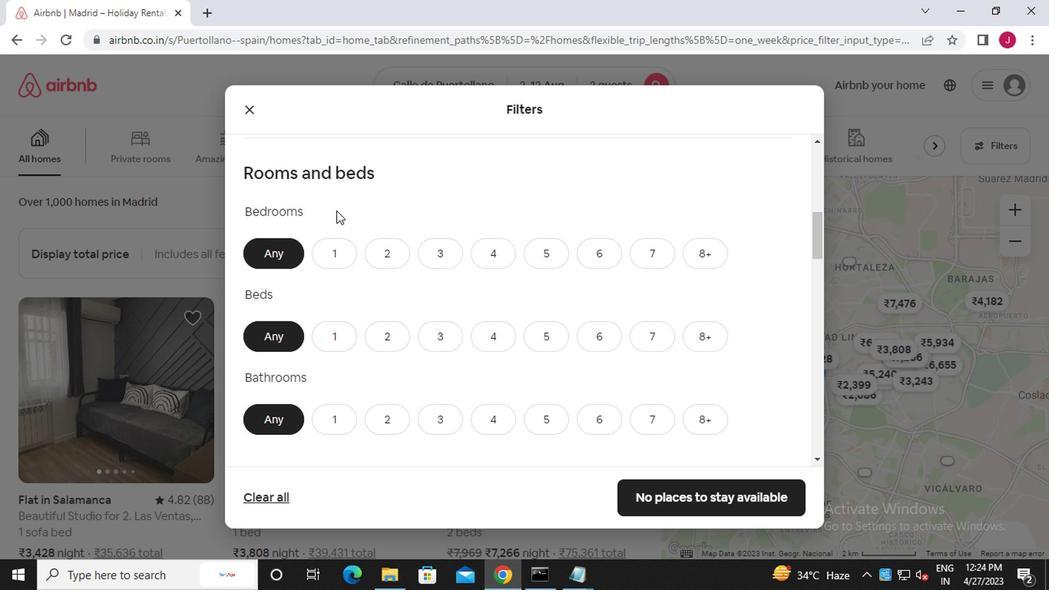 
Action: Mouse pressed left at (332, 247)
Screenshot: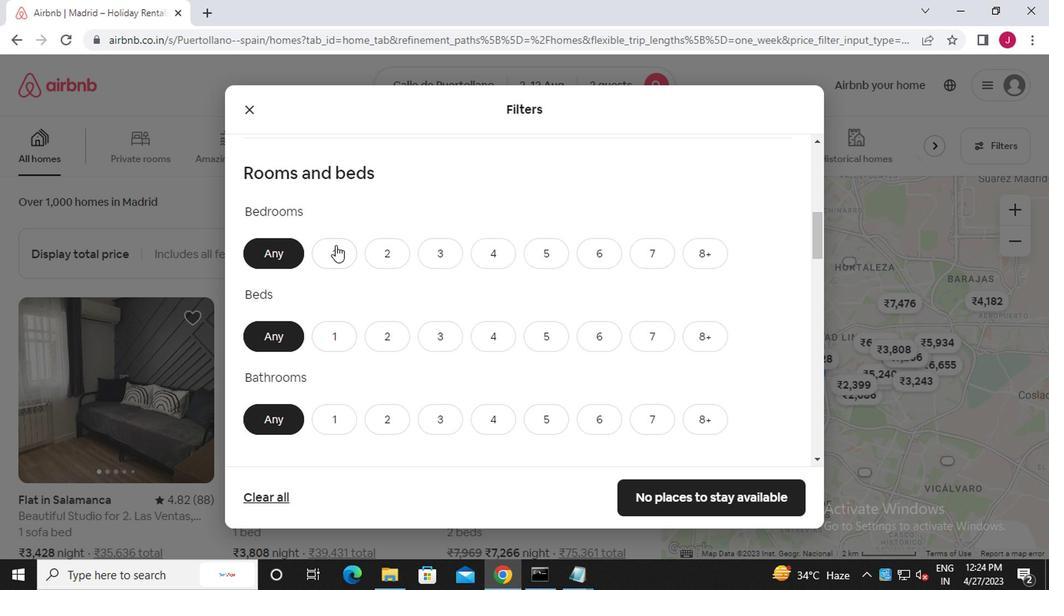
Action: Mouse moved to (330, 338)
Screenshot: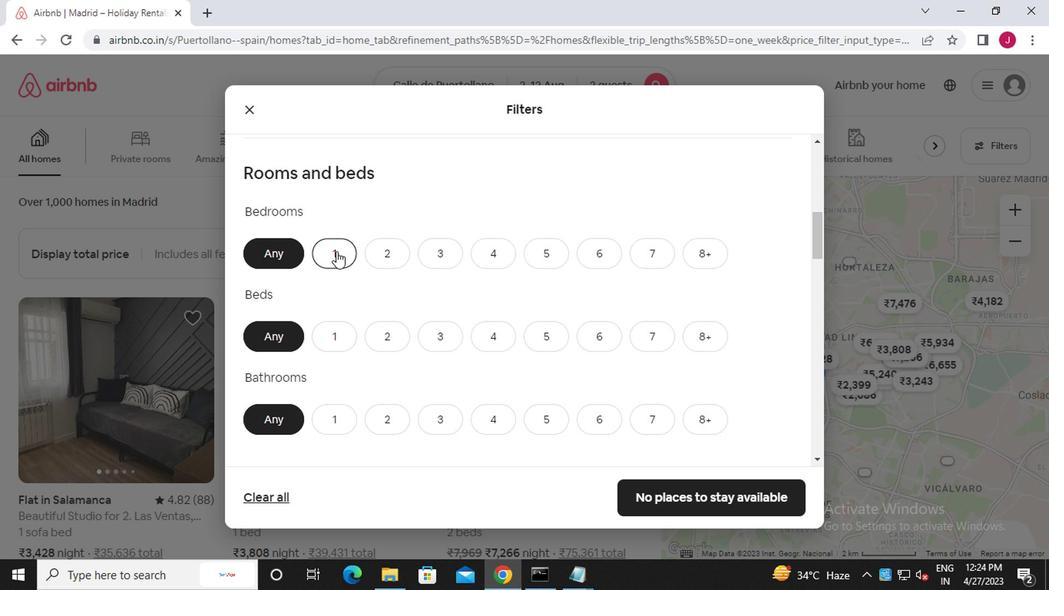 
Action: Mouse pressed left at (330, 338)
Screenshot: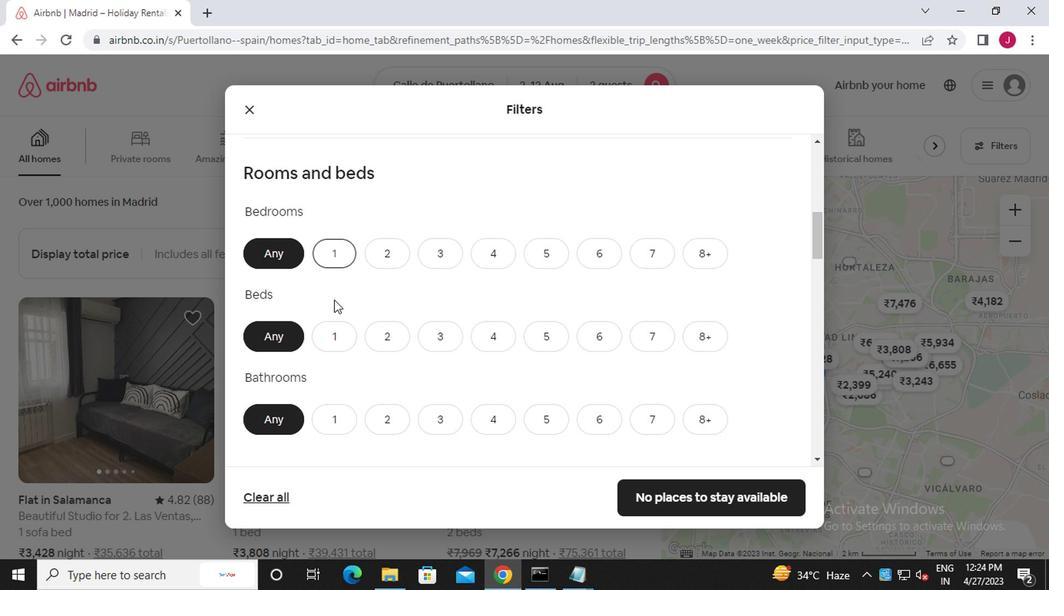 
Action: Mouse moved to (338, 424)
Screenshot: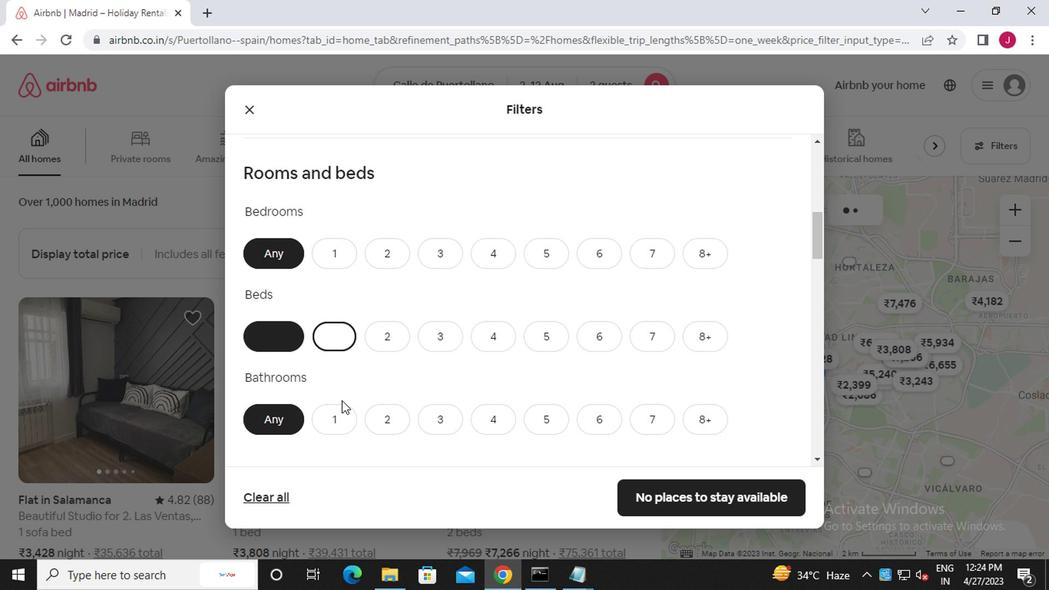 
Action: Mouse pressed left at (338, 424)
Screenshot: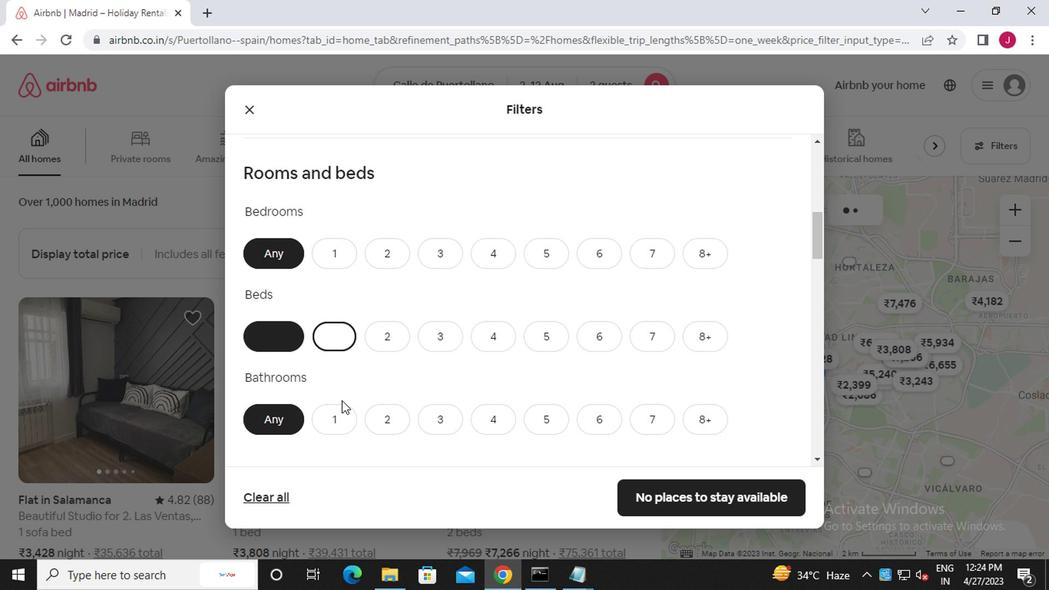 
Action: Mouse moved to (325, 254)
Screenshot: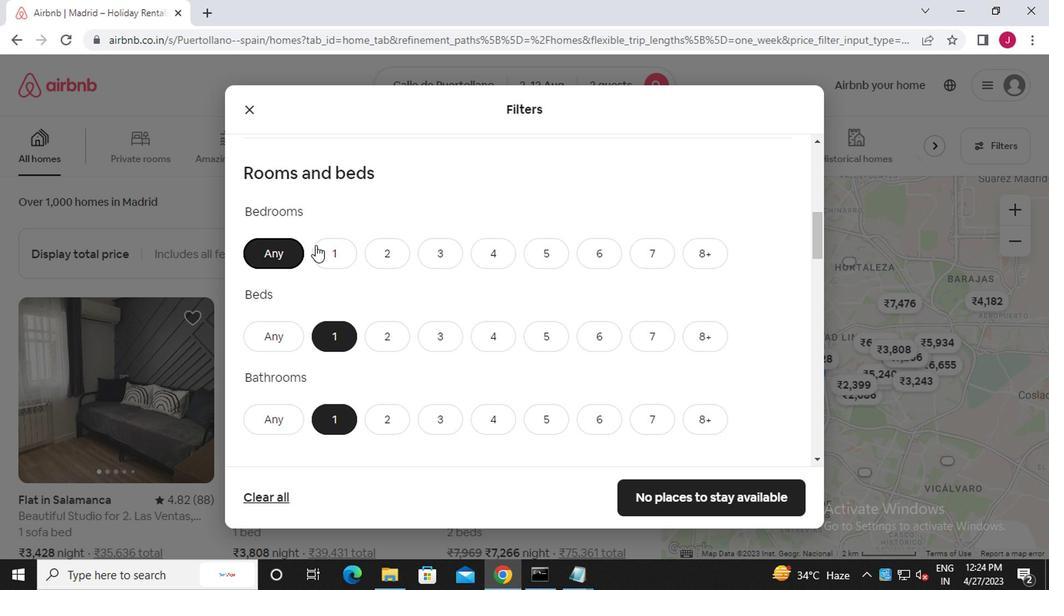 
Action: Mouse pressed left at (325, 254)
Screenshot: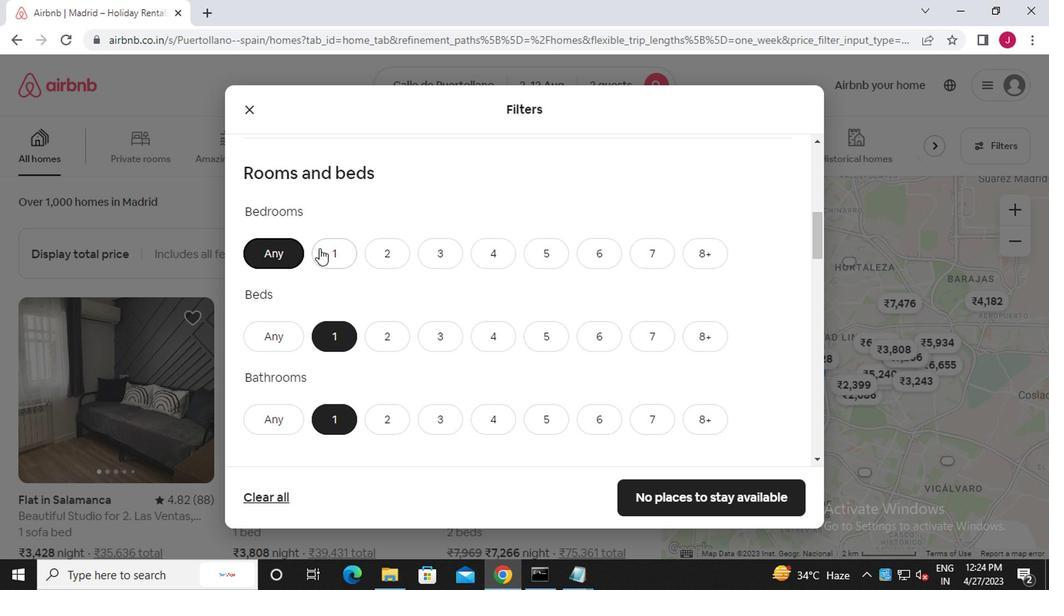 
Action: Mouse moved to (495, 329)
Screenshot: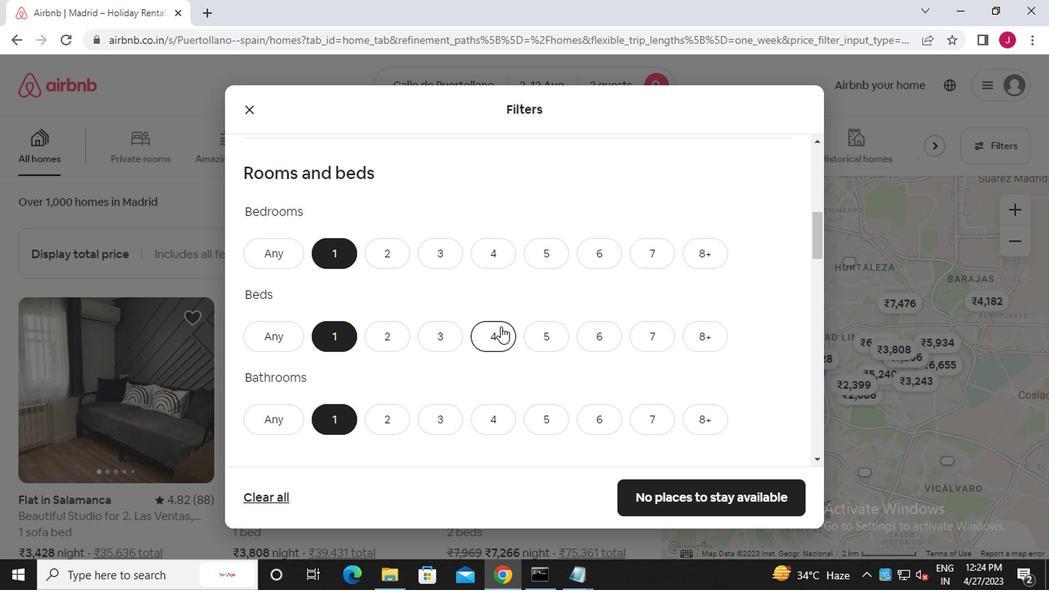 
Action: Mouse scrolled (495, 328) with delta (0, -1)
Screenshot: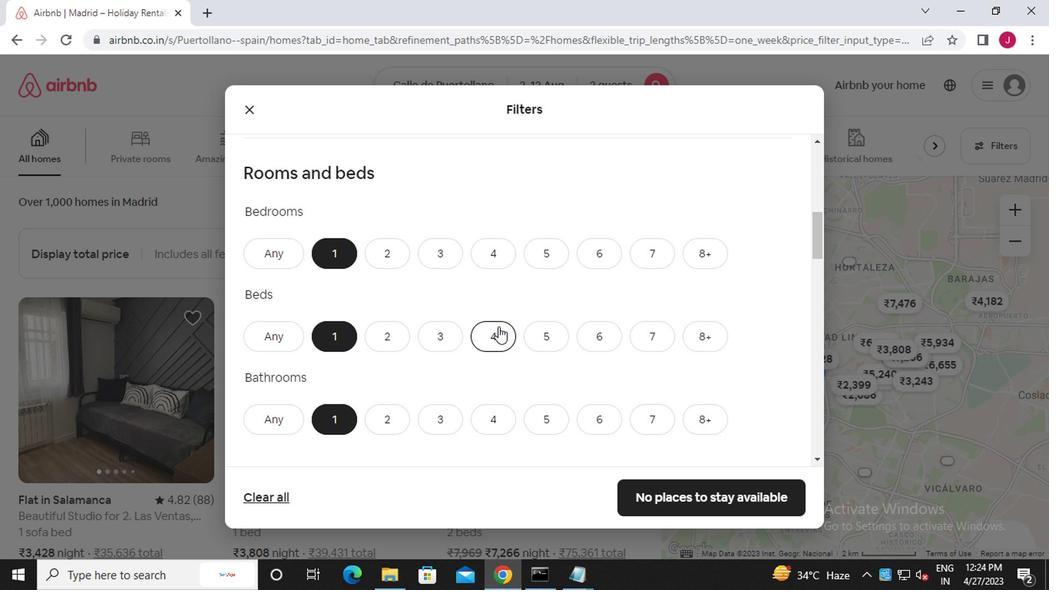 
Action: Mouse moved to (495, 330)
Screenshot: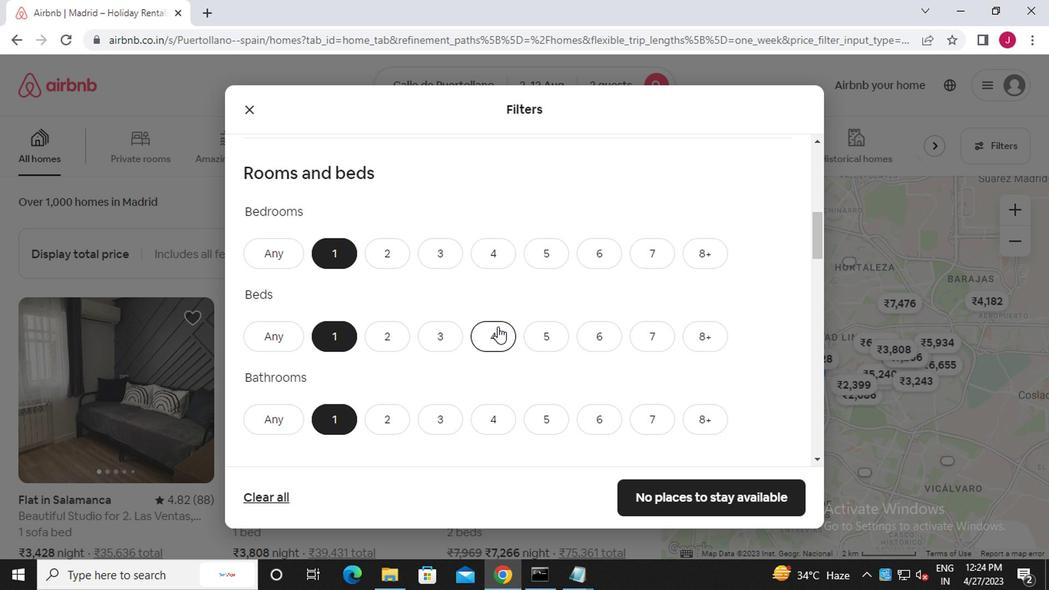 
Action: Mouse scrolled (495, 329) with delta (0, 0)
Screenshot: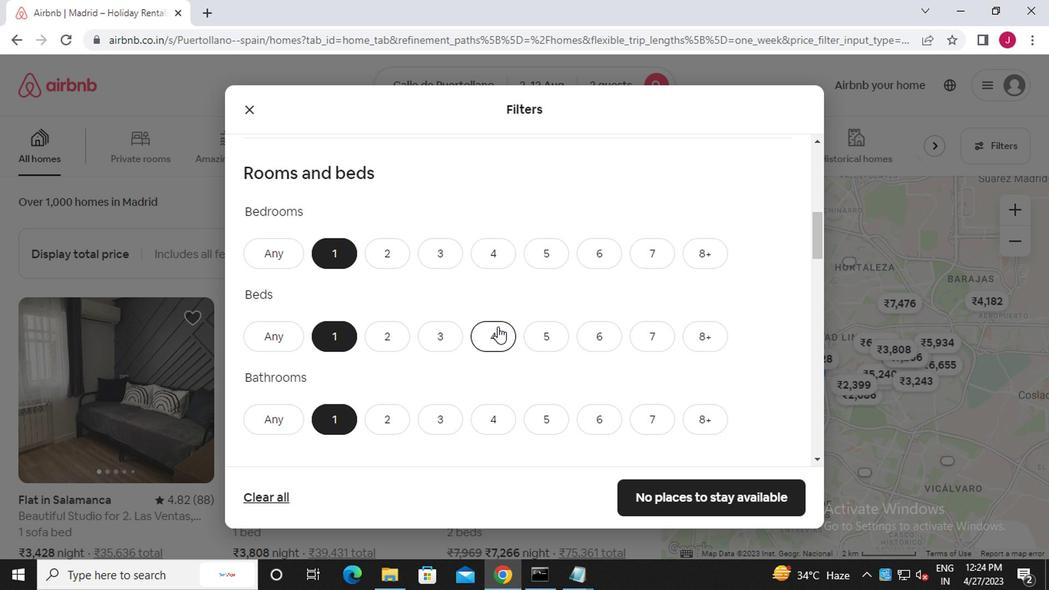 
Action: Mouse moved to (495, 331)
Screenshot: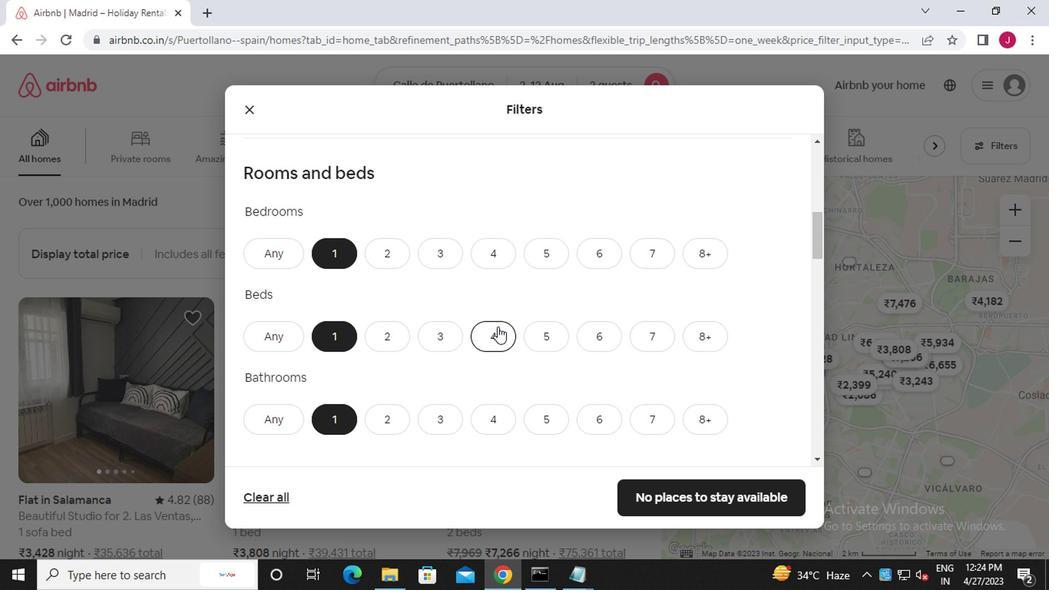 
Action: Mouse scrolled (495, 330) with delta (0, -1)
Screenshot: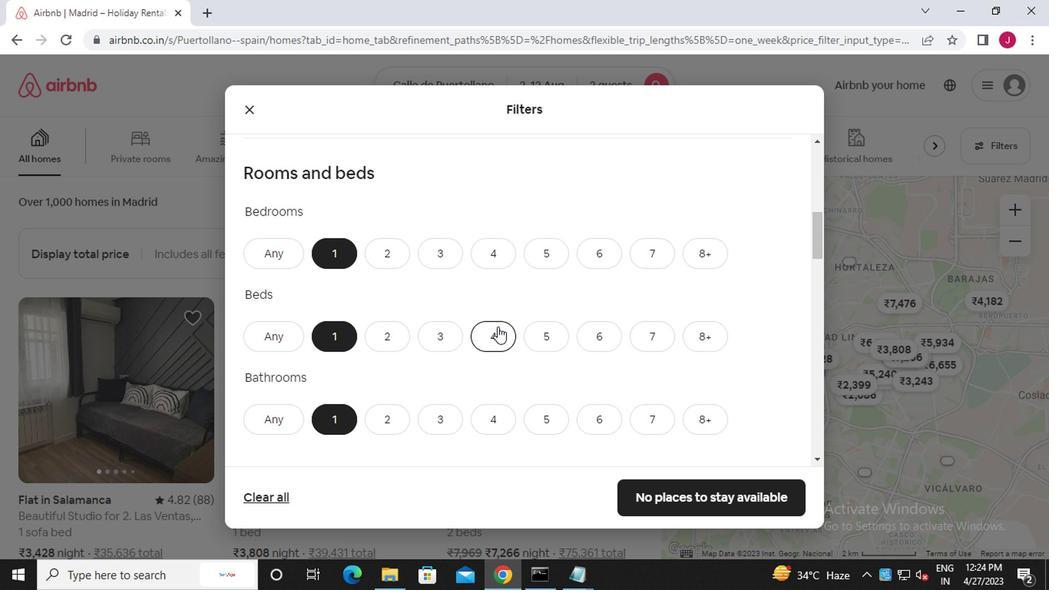 
Action: Mouse scrolled (495, 330) with delta (0, -1)
Screenshot: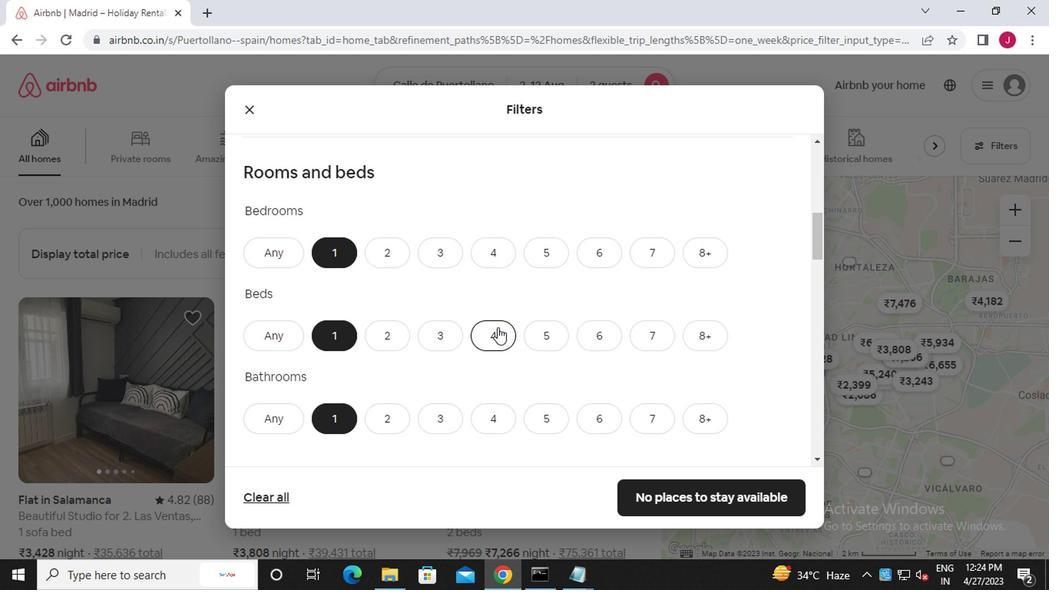 
Action: Mouse moved to (302, 287)
Screenshot: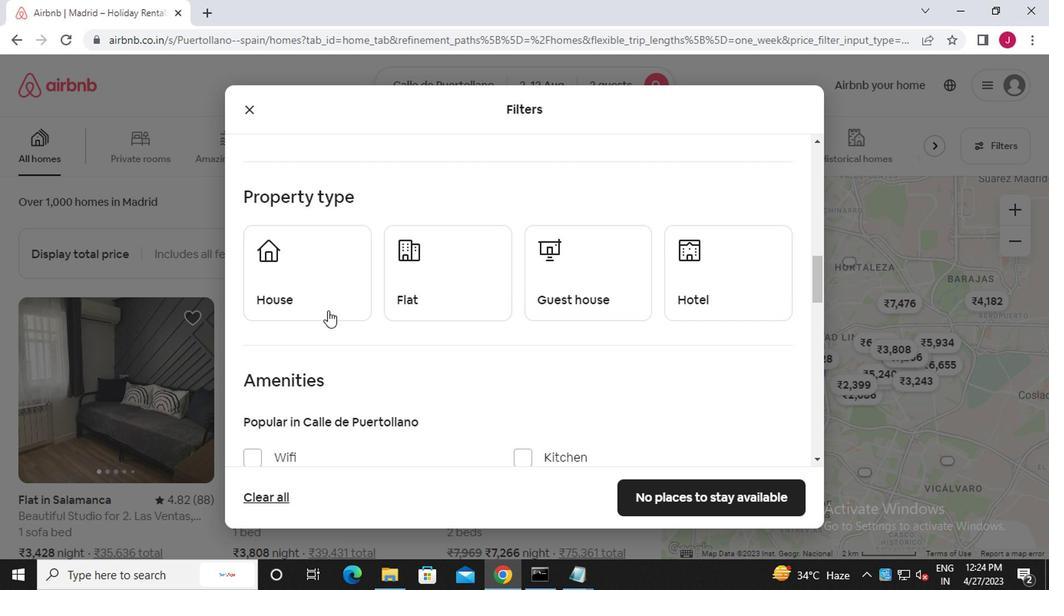 
Action: Mouse pressed left at (302, 287)
Screenshot: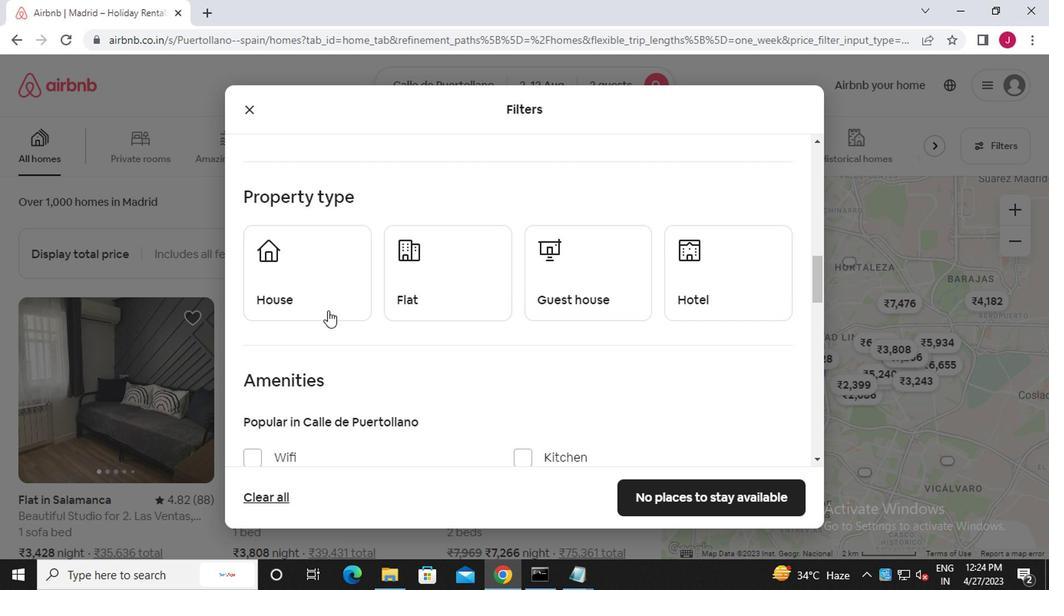 
Action: Mouse moved to (399, 289)
Screenshot: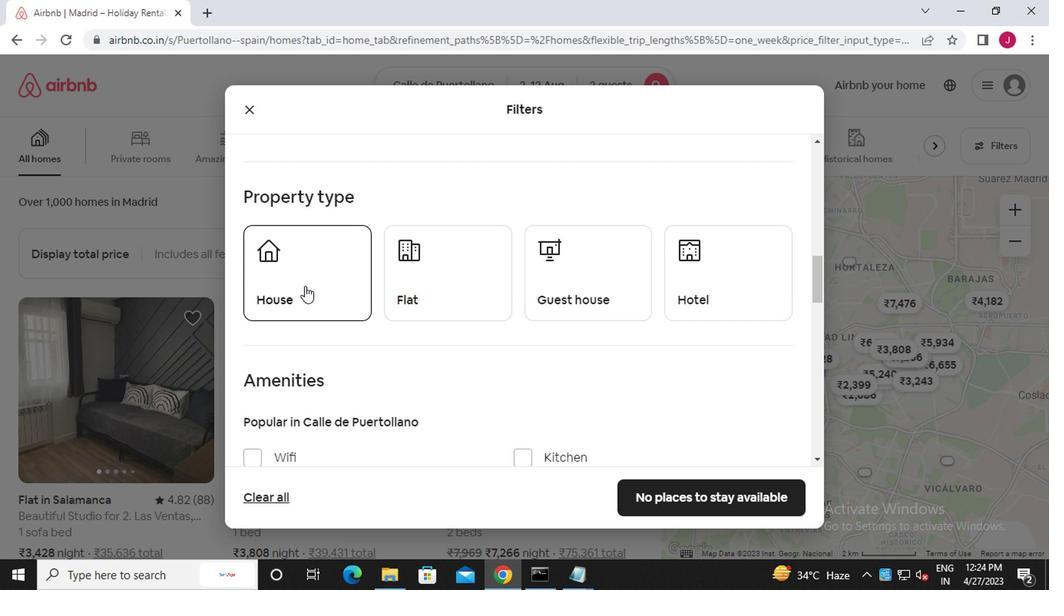 
Action: Mouse pressed left at (399, 289)
Screenshot: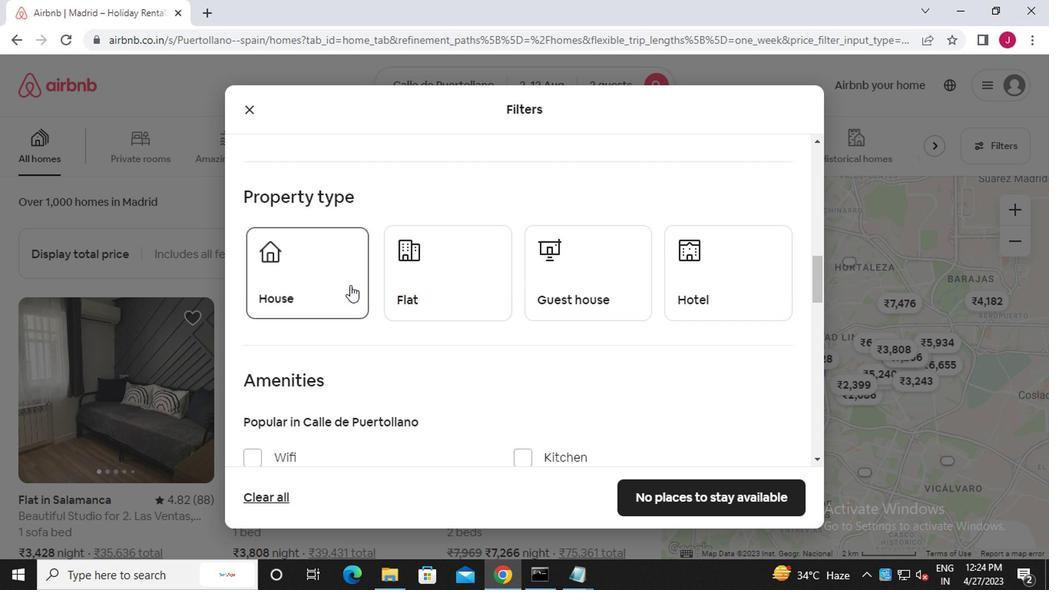 
Action: Mouse moved to (576, 300)
Screenshot: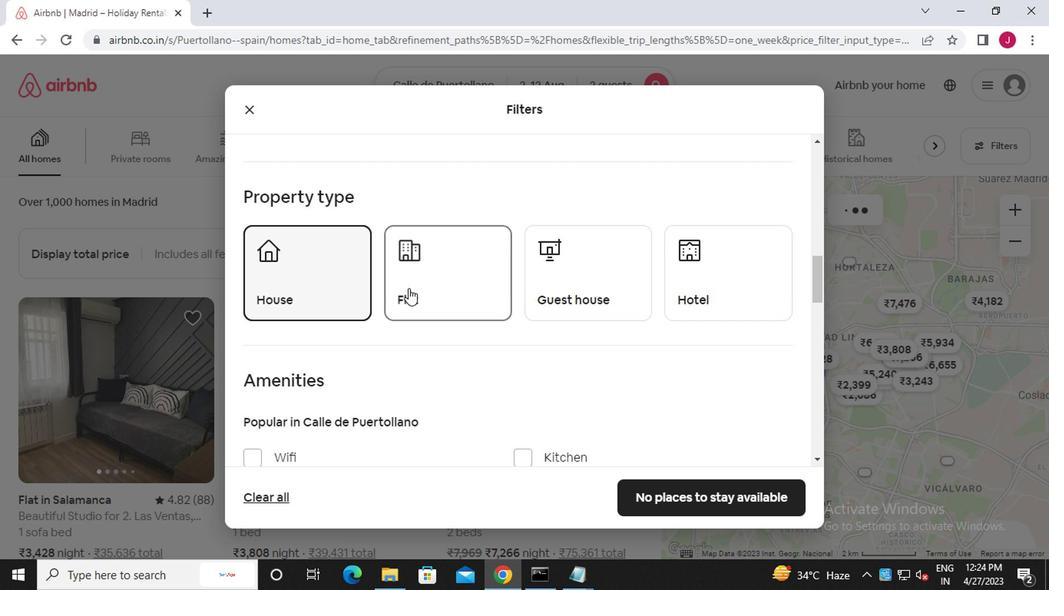 
Action: Mouse pressed left at (576, 300)
Screenshot: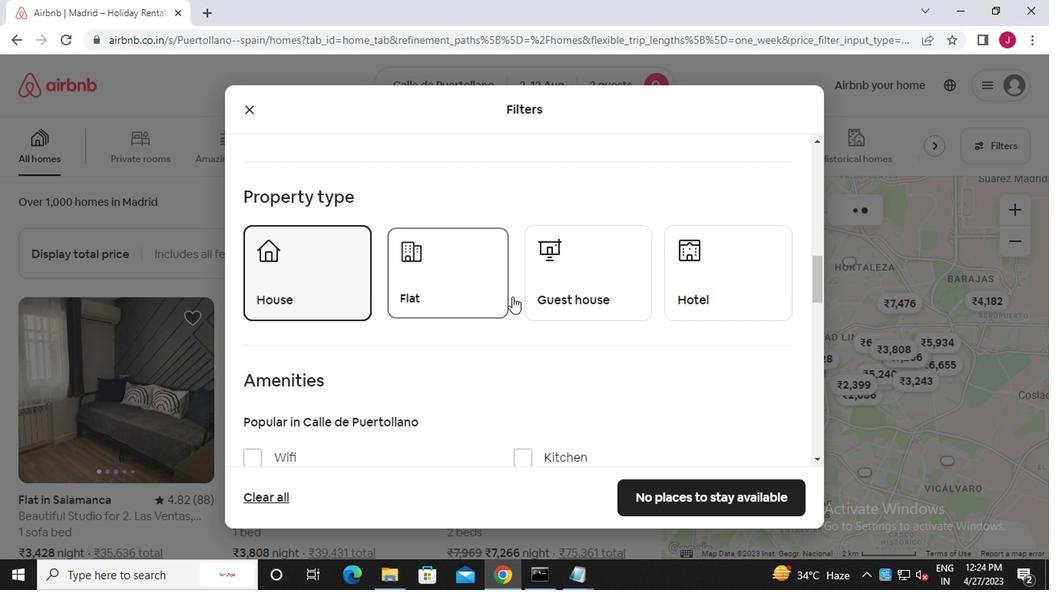 
Action: Mouse moved to (687, 294)
Screenshot: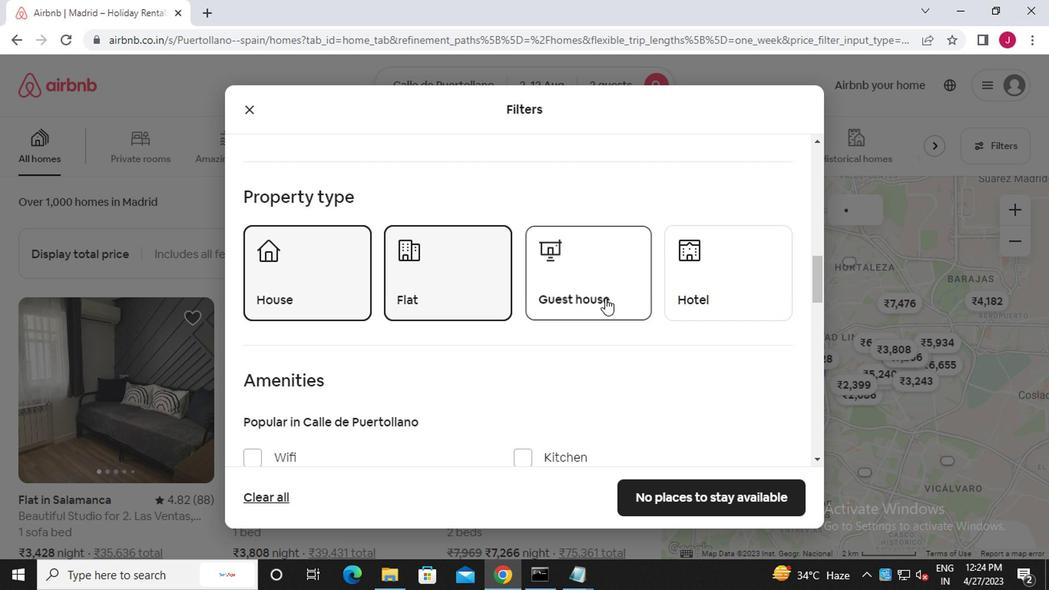 
Action: Mouse pressed left at (687, 294)
Screenshot: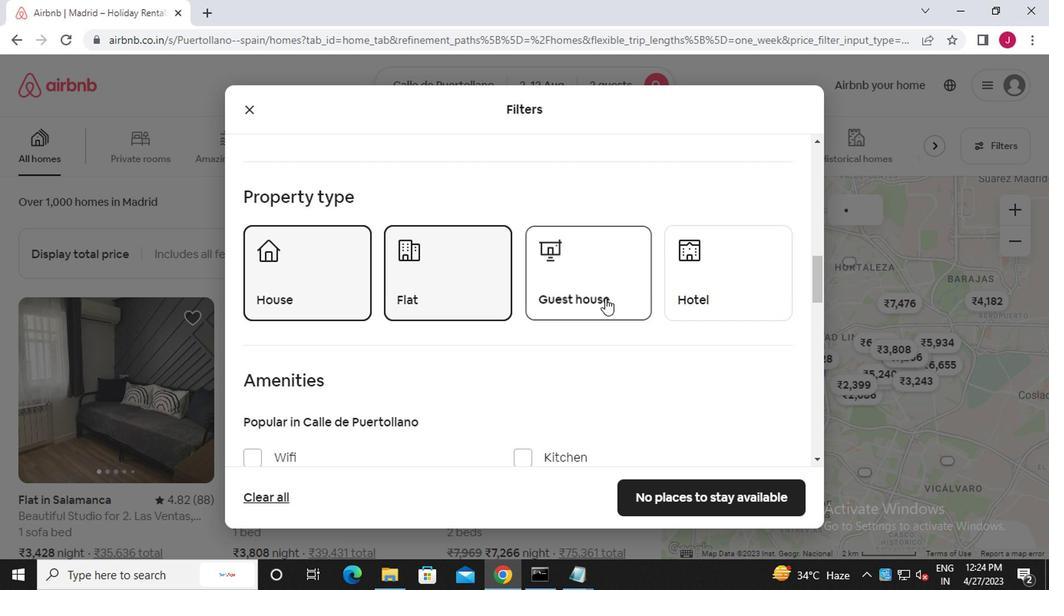 
Action: Mouse moved to (689, 294)
Screenshot: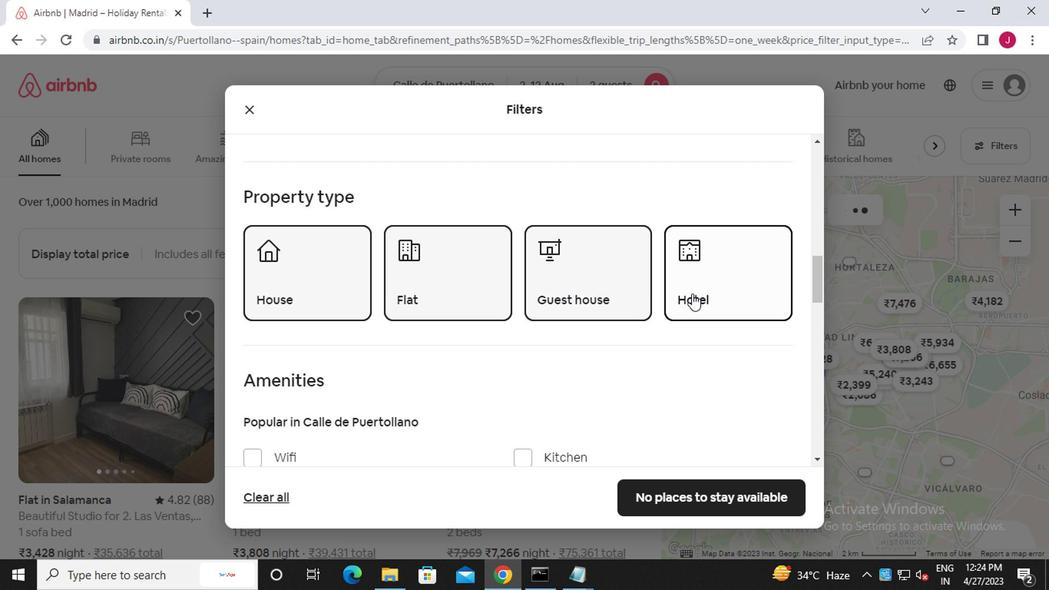
Action: Mouse scrolled (689, 293) with delta (0, -1)
Screenshot: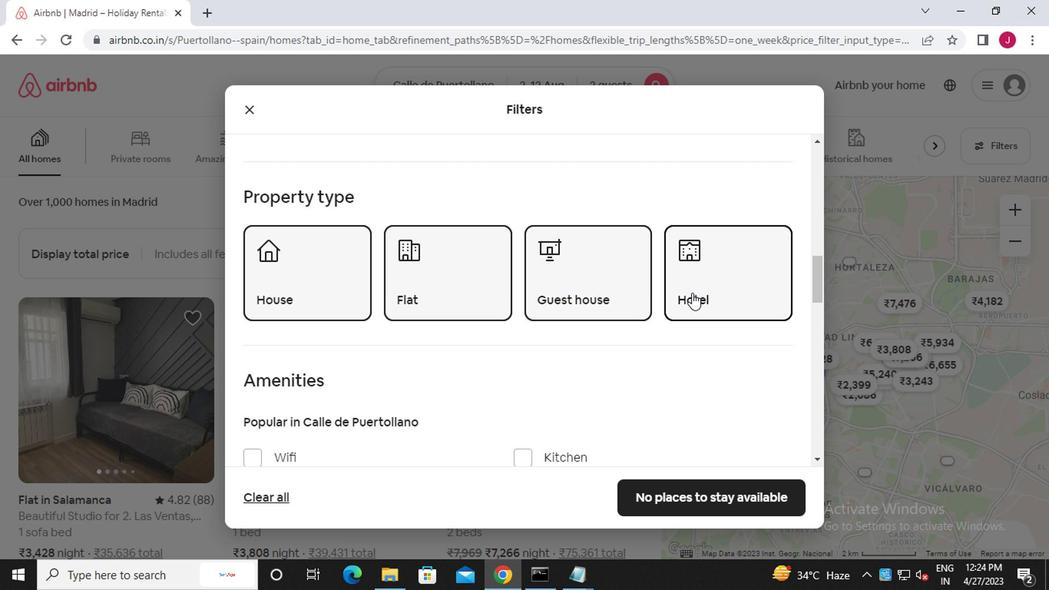 
Action: Mouse scrolled (689, 293) with delta (0, -1)
Screenshot: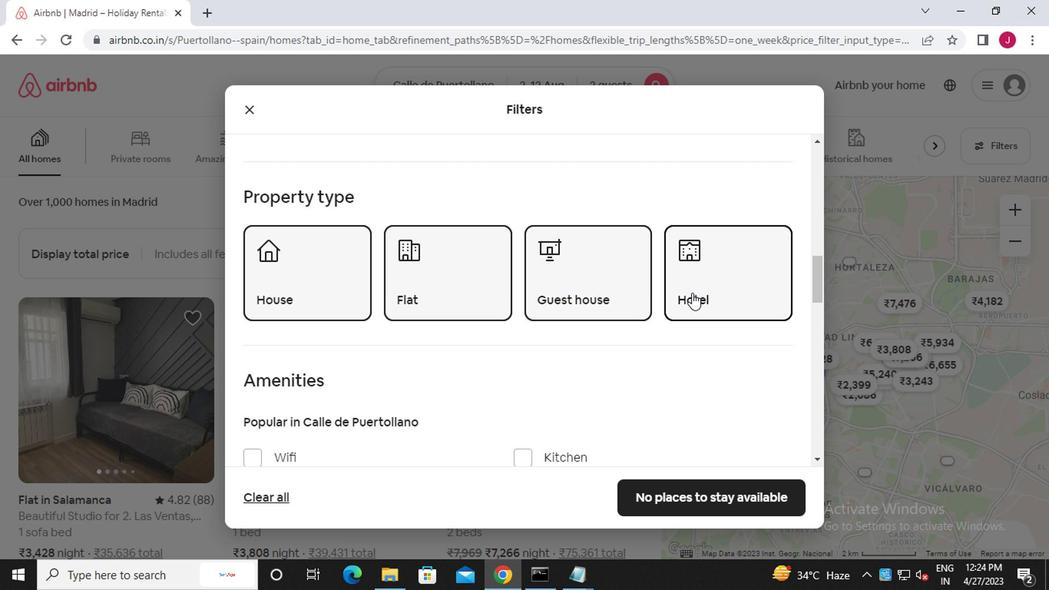 
Action: Mouse scrolled (689, 293) with delta (0, -1)
Screenshot: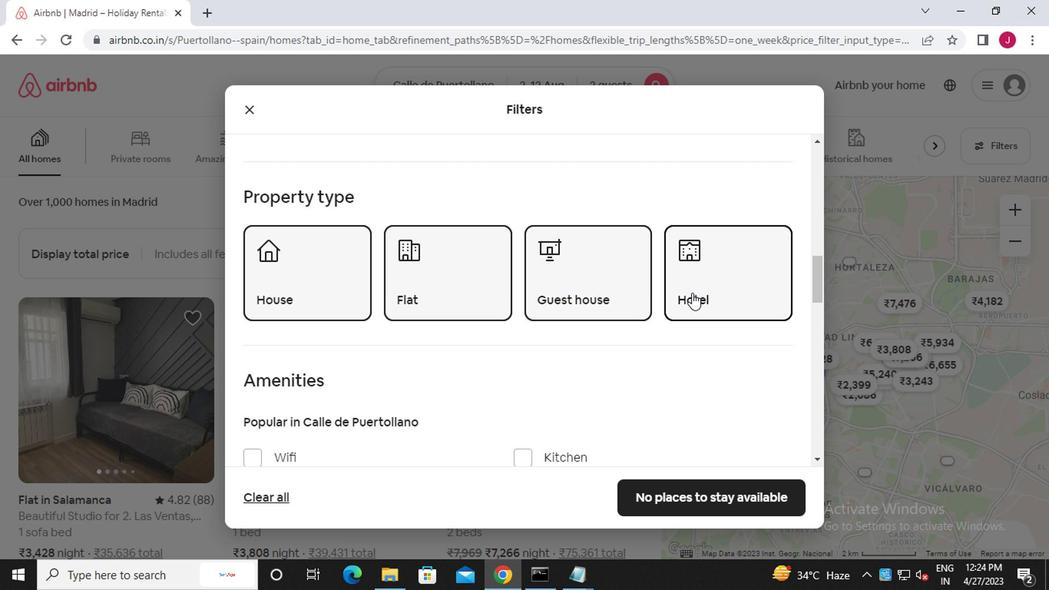 
Action: Mouse scrolled (689, 293) with delta (0, -1)
Screenshot: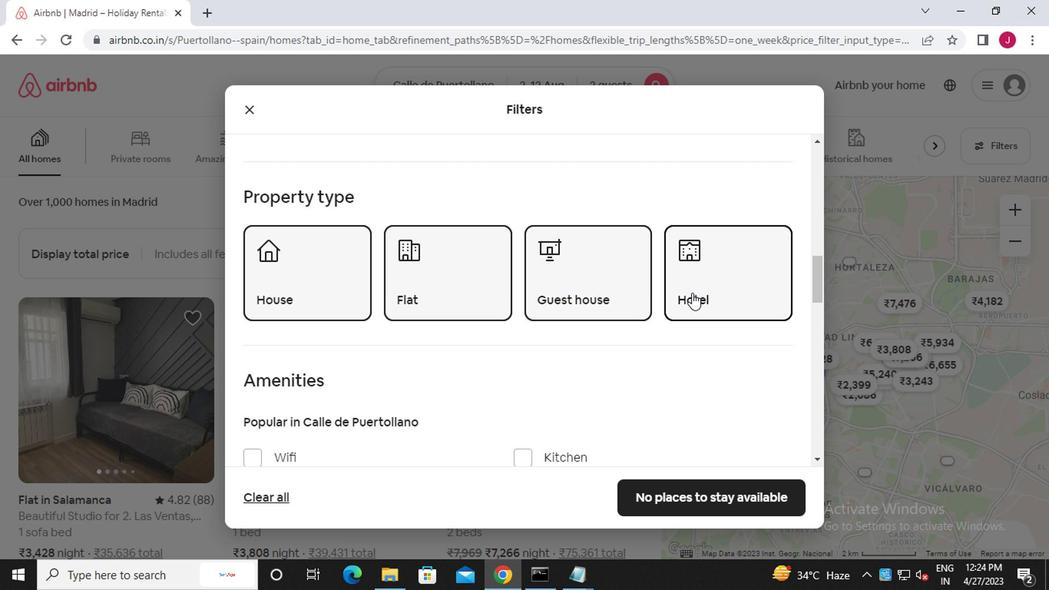 
Action: Mouse scrolled (689, 293) with delta (0, -1)
Screenshot: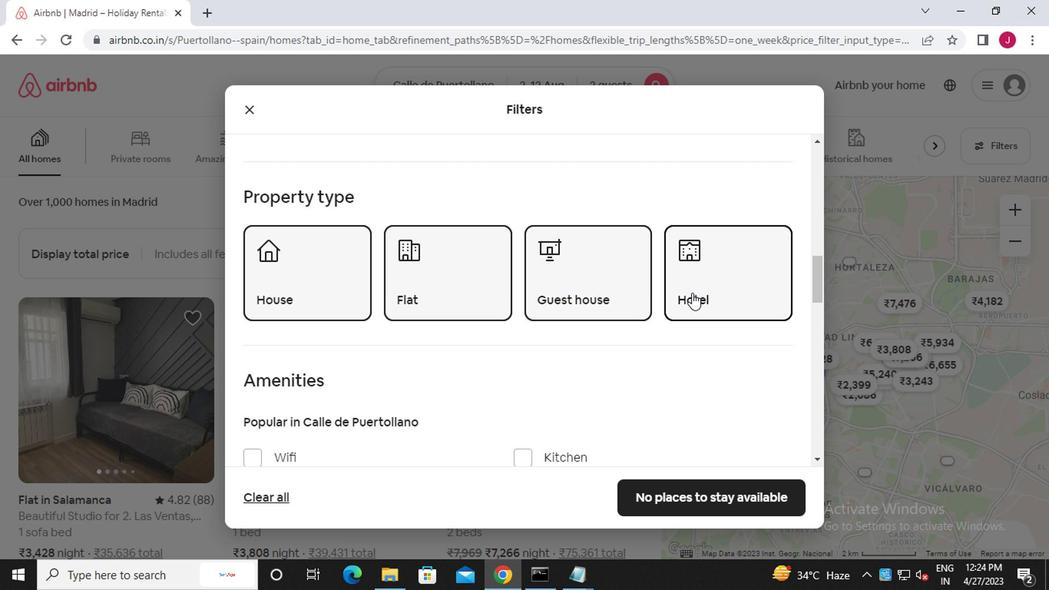 
Action: Mouse moved to (689, 296)
Screenshot: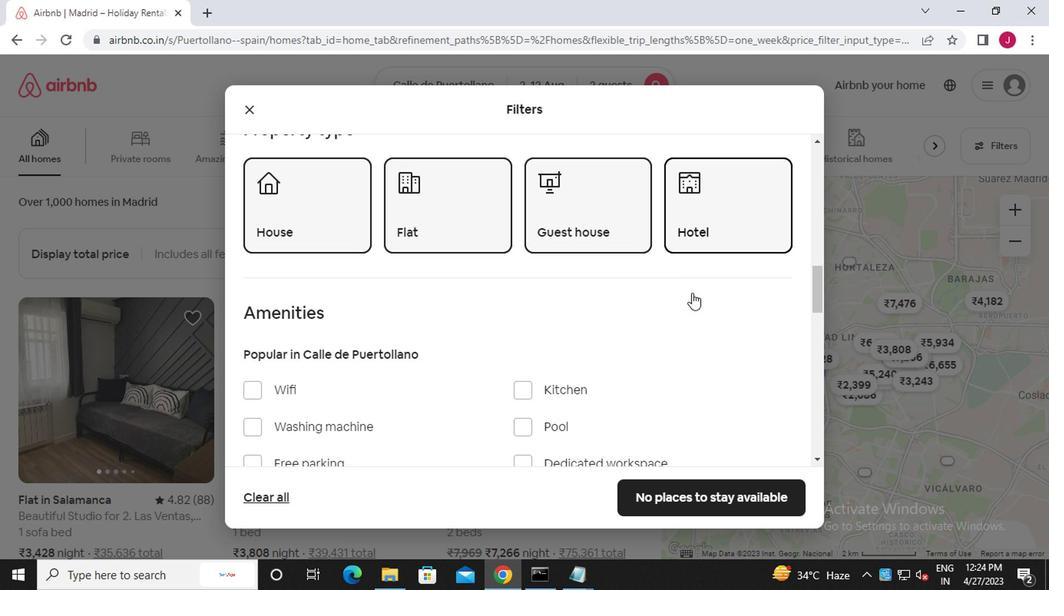 
Action: Mouse scrolled (689, 295) with delta (0, -1)
Screenshot: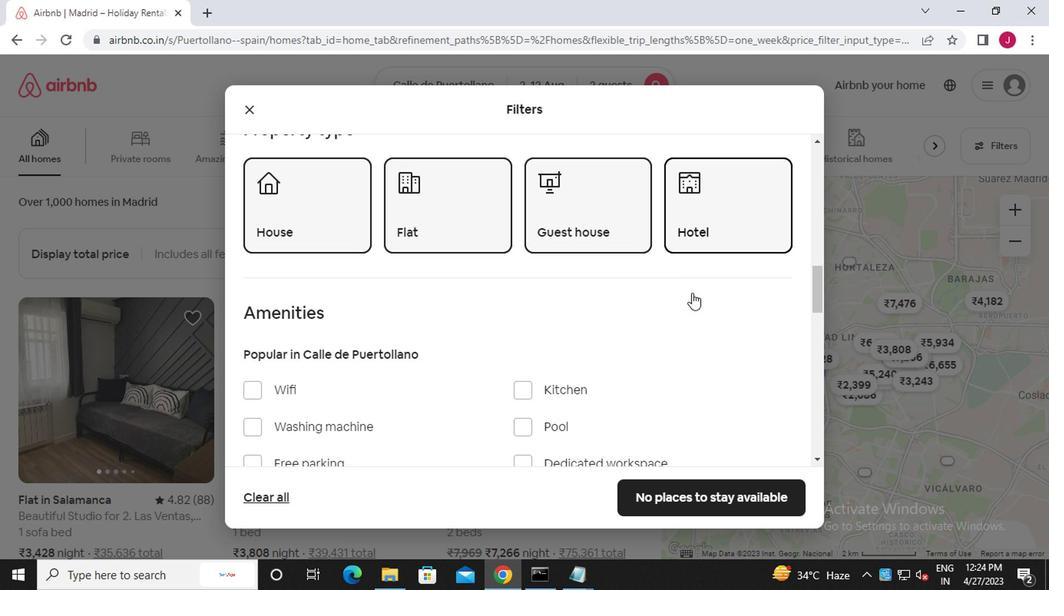 
Action: Mouse moved to (764, 285)
Screenshot: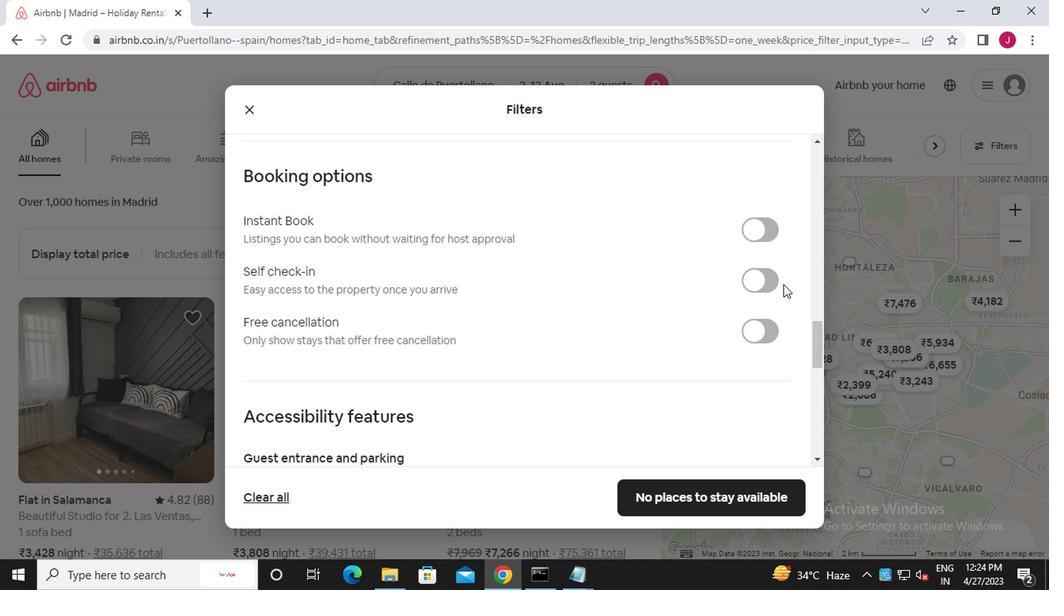 
Action: Mouse pressed left at (764, 285)
Screenshot: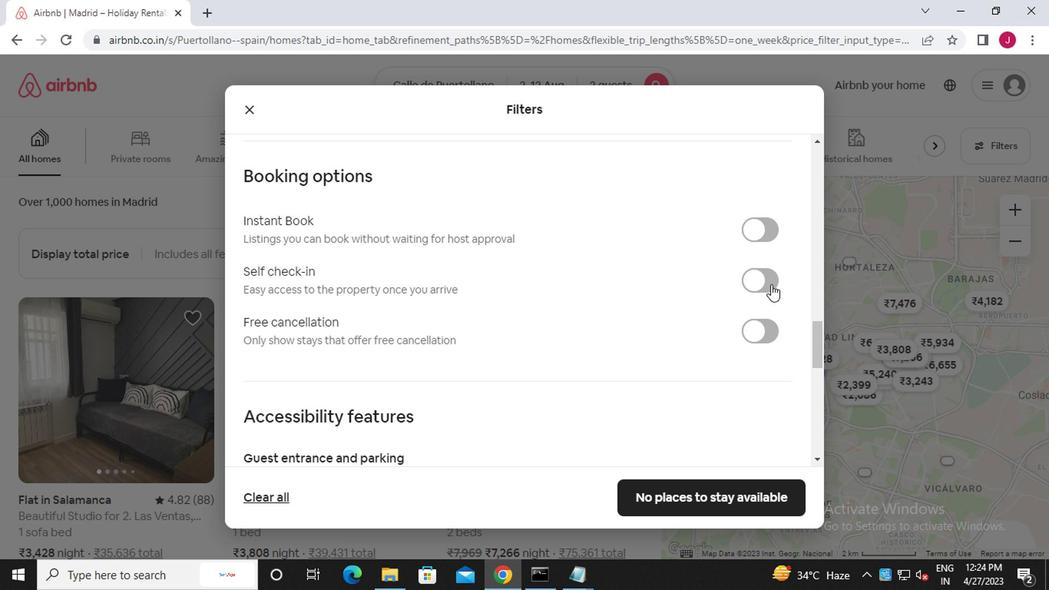
Action: Mouse moved to (546, 343)
Screenshot: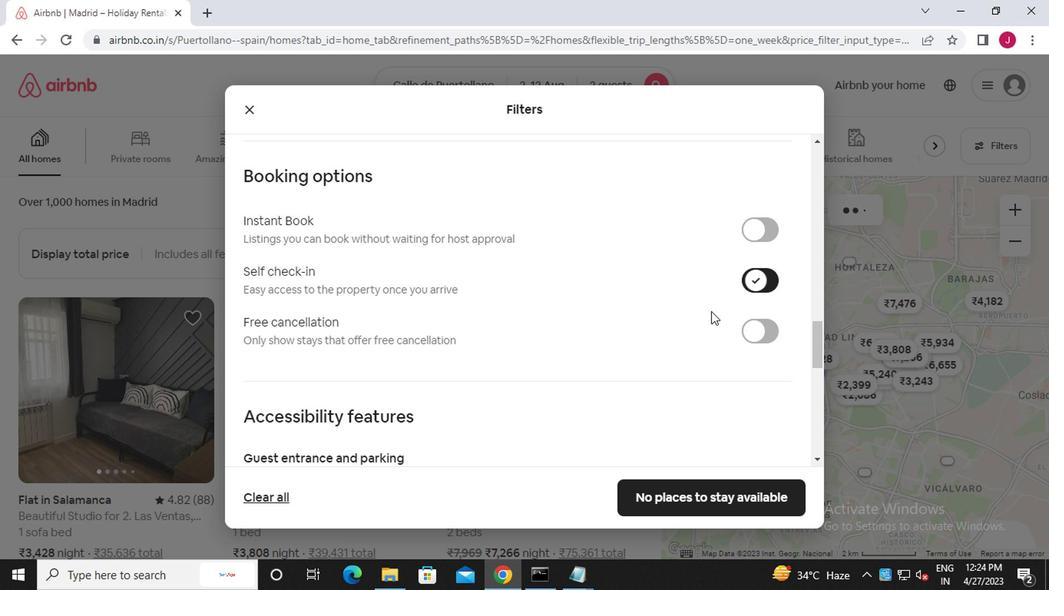 
Action: Mouse scrolled (546, 342) with delta (0, -1)
Screenshot: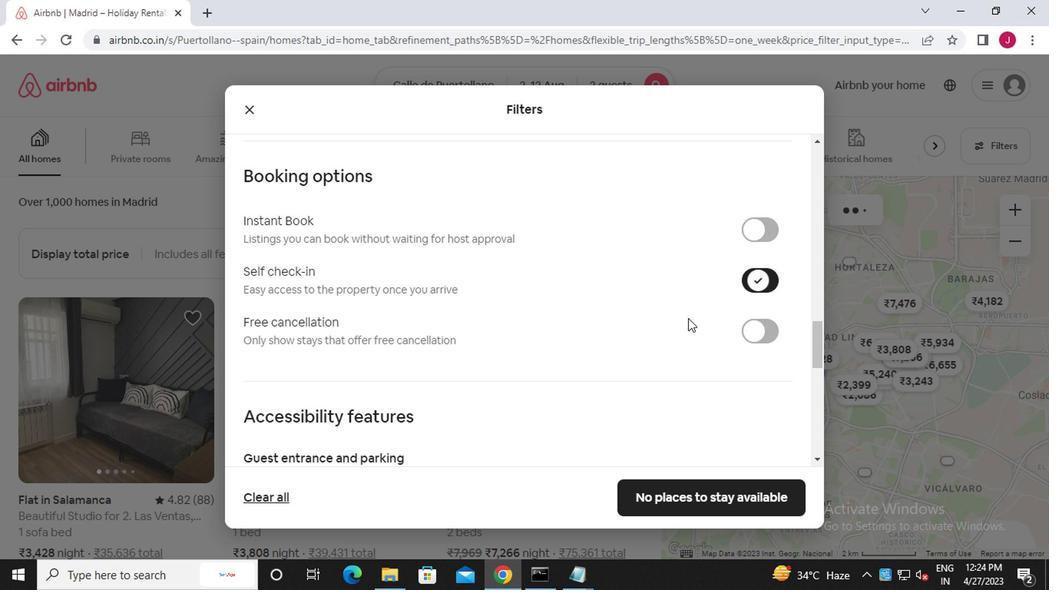 
Action: Mouse moved to (537, 345)
Screenshot: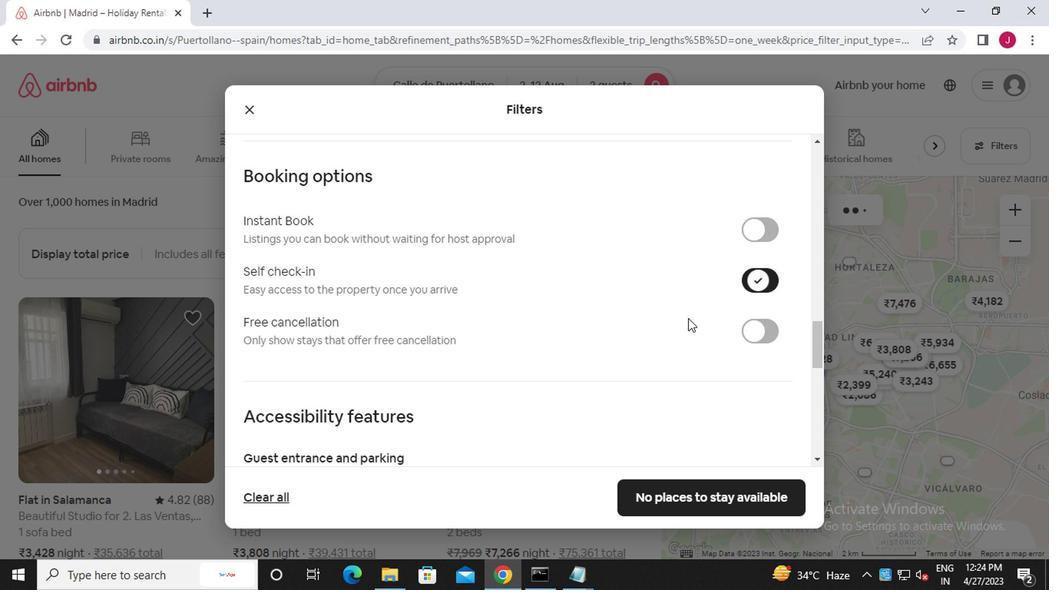 
Action: Mouse scrolled (537, 344) with delta (0, -1)
Screenshot: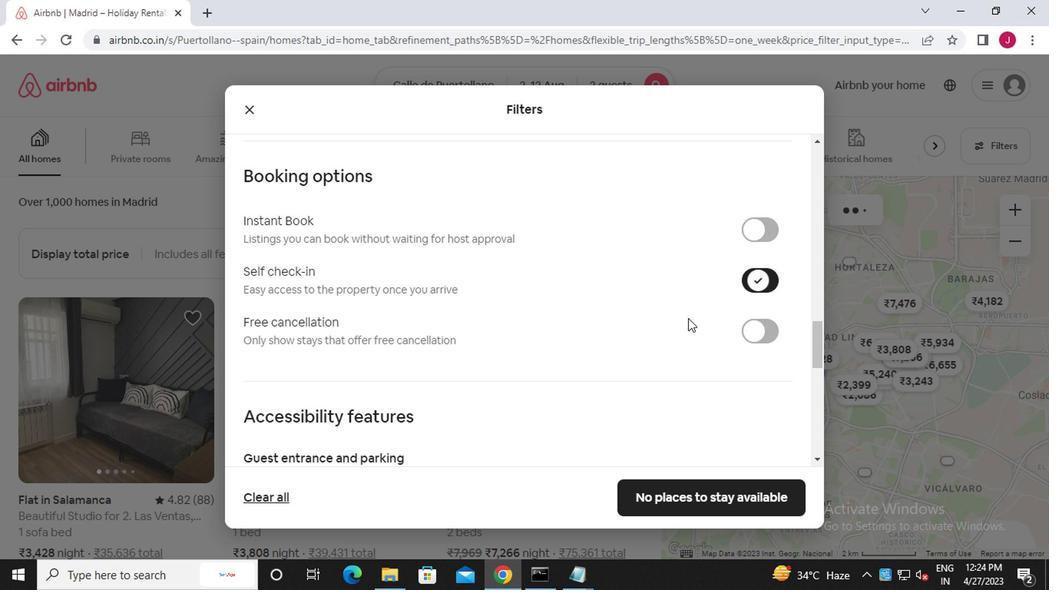 
Action: Mouse moved to (533, 346)
Screenshot: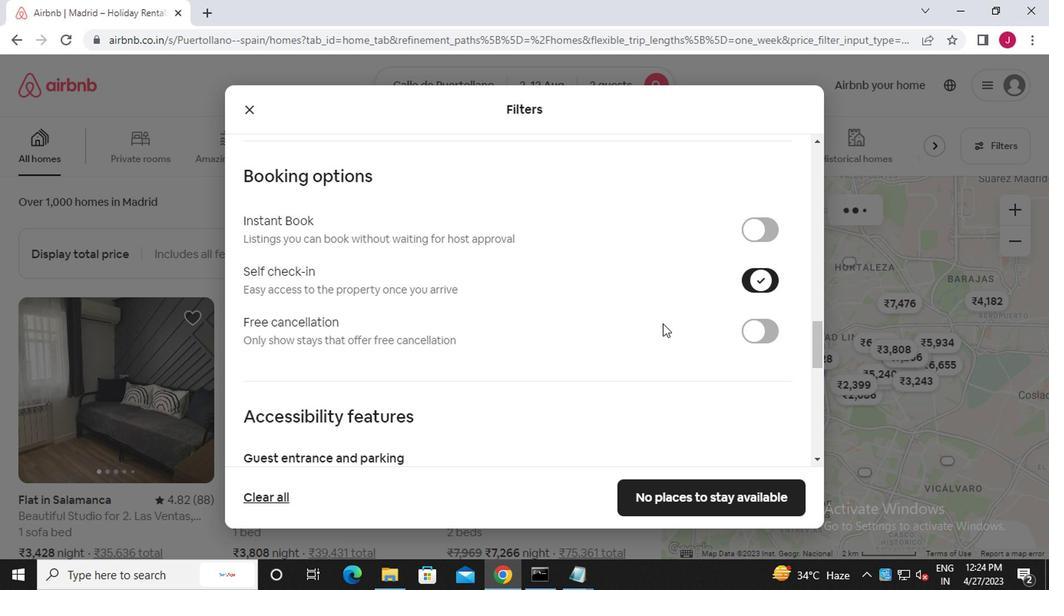 
Action: Mouse scrolled (533, 345) with delta (0, 0)
Screenshot: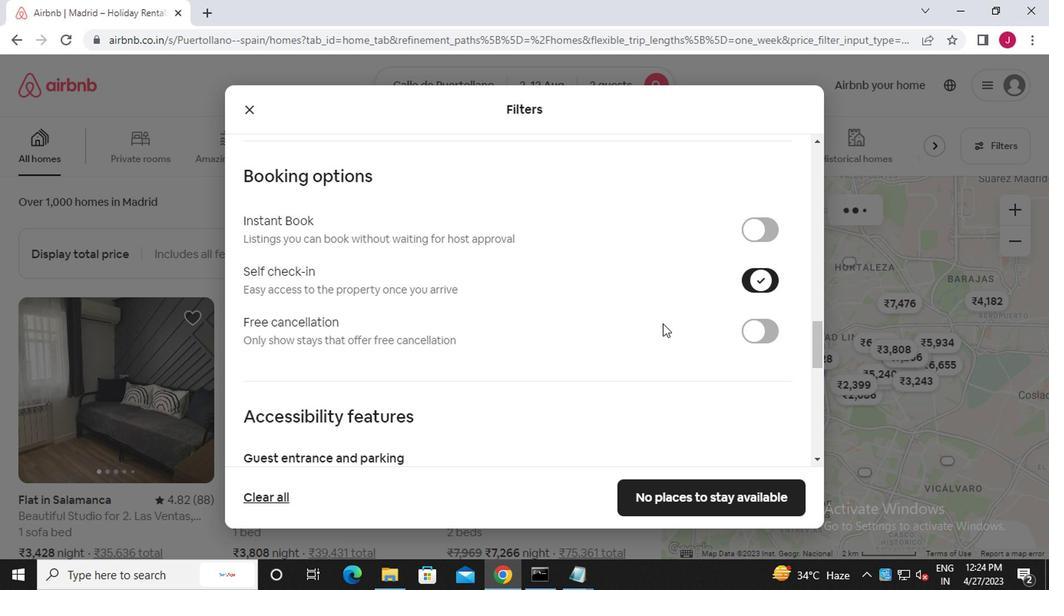 
Action: Mouse moved to (527, 346)
Screenshot: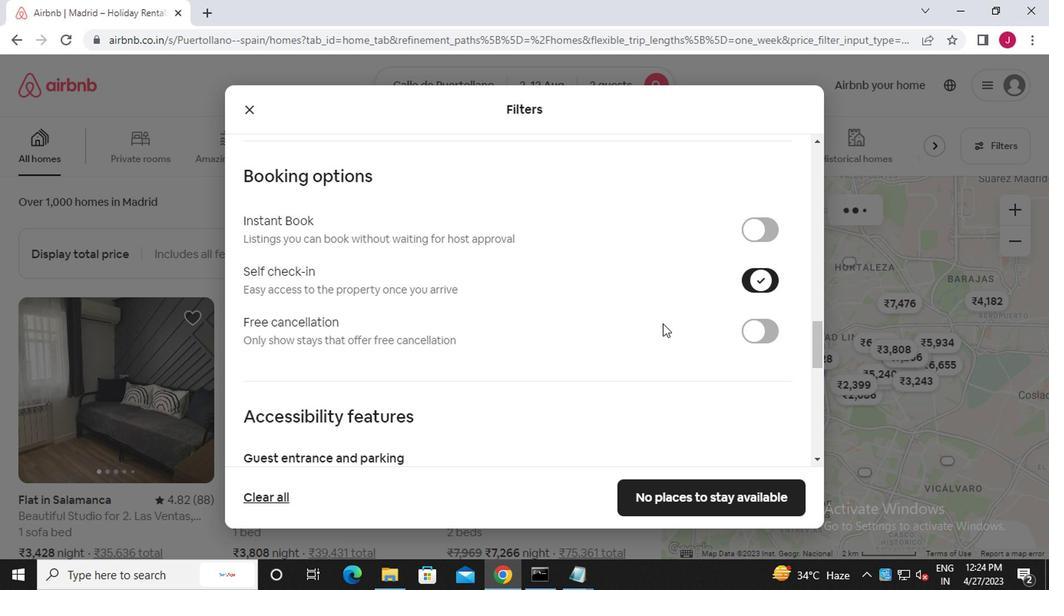 
Action: Mouse scrolled (527, 345) with delta (0, 0)
Screenshot: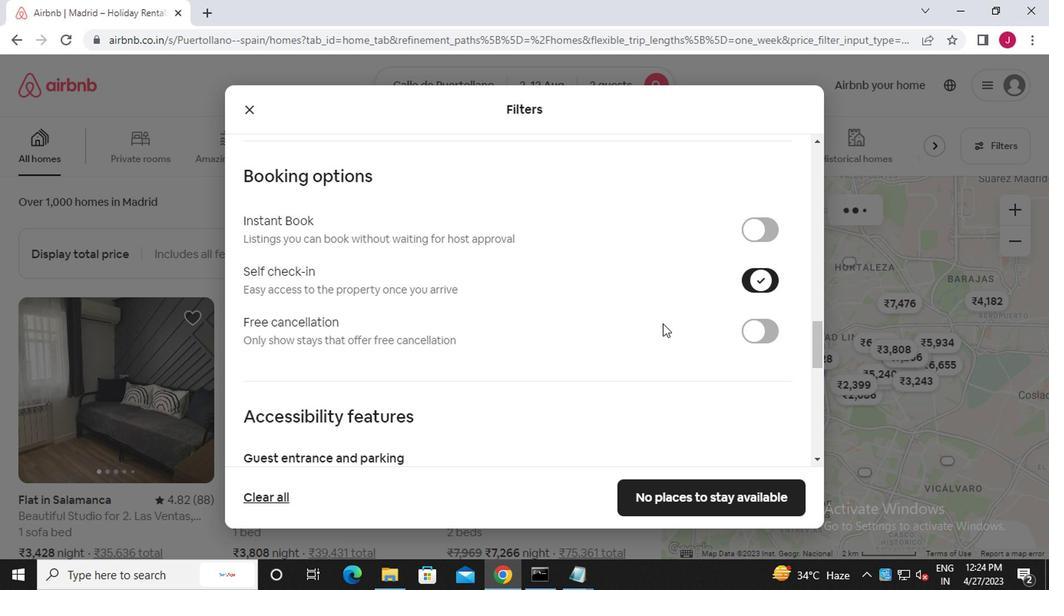 
Action: Mouse moved to (519, 346)
Screenshot: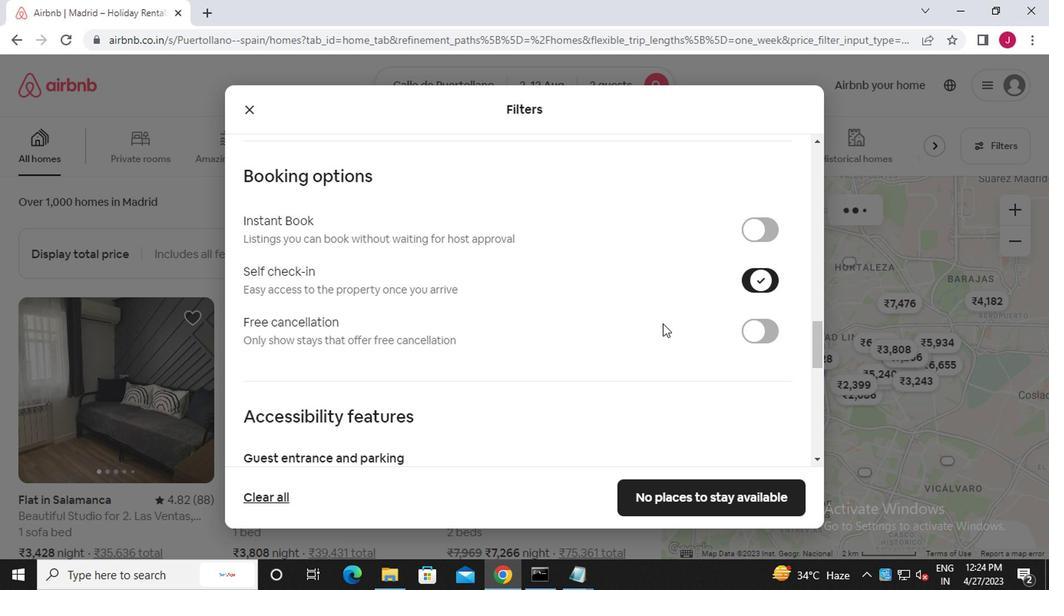 
Action: Mouse scrolled (519, 346) with delta (0, 0)
Screenshot: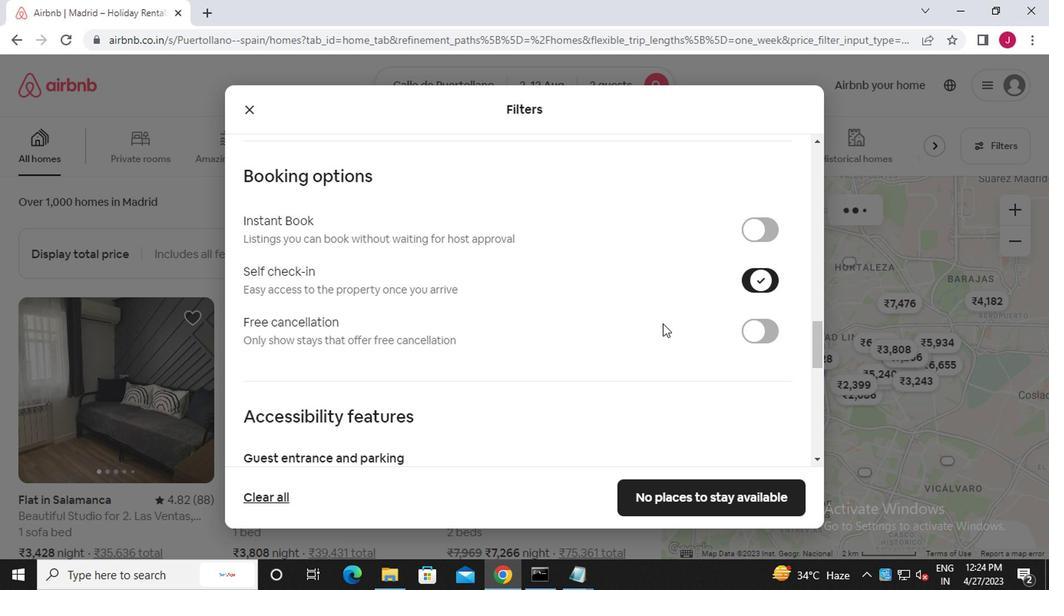 
Action: Mouse moved to (514, 347)
Screenshot: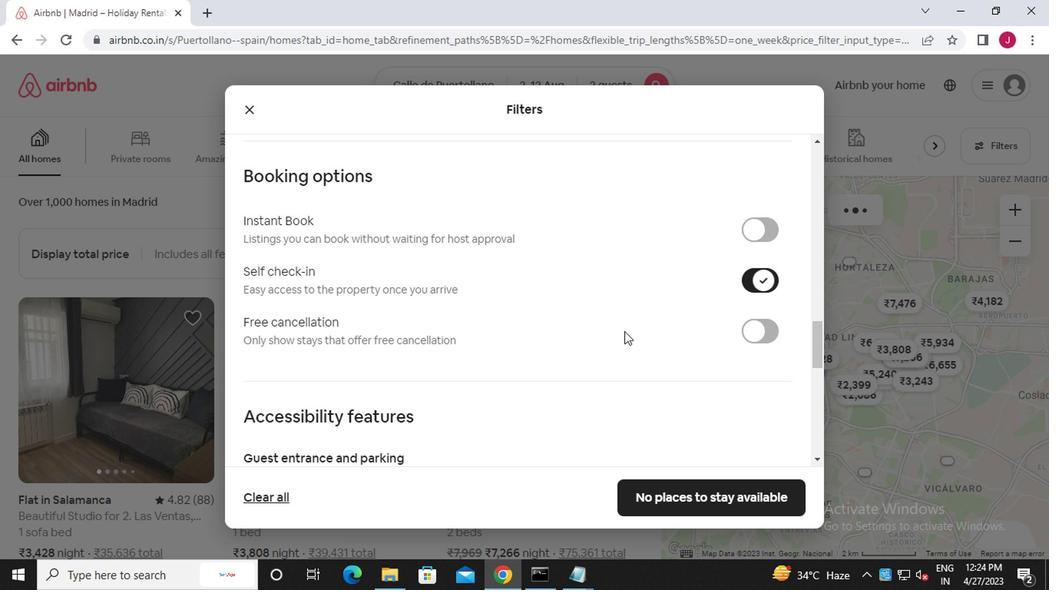 
Action: Mouse scrolled (514, 346) with delta (0, -1)
Screenshot: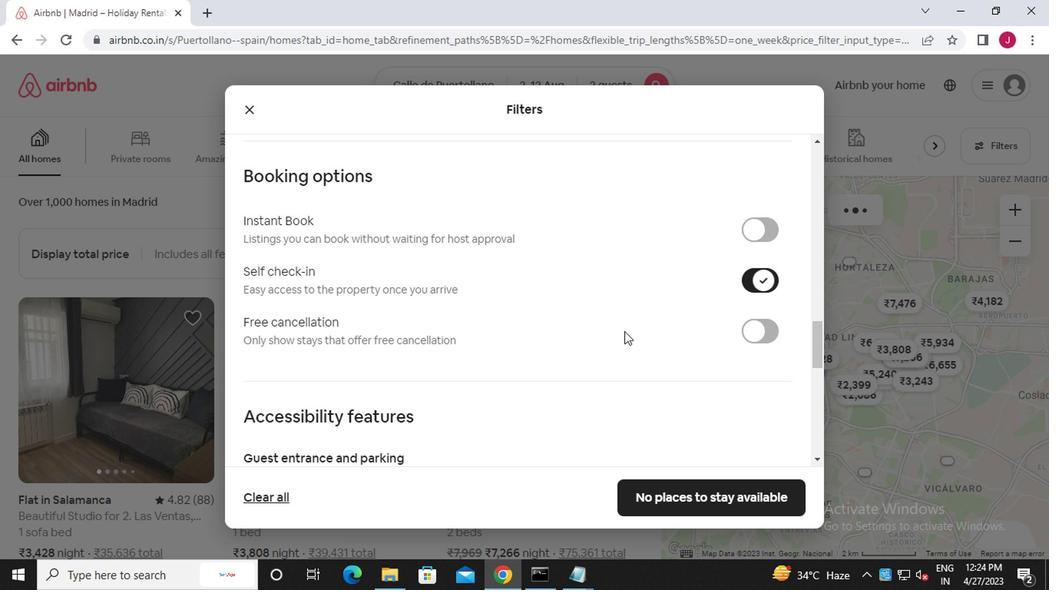 
Action: Mouse moved to (511, 348)
Screenshot: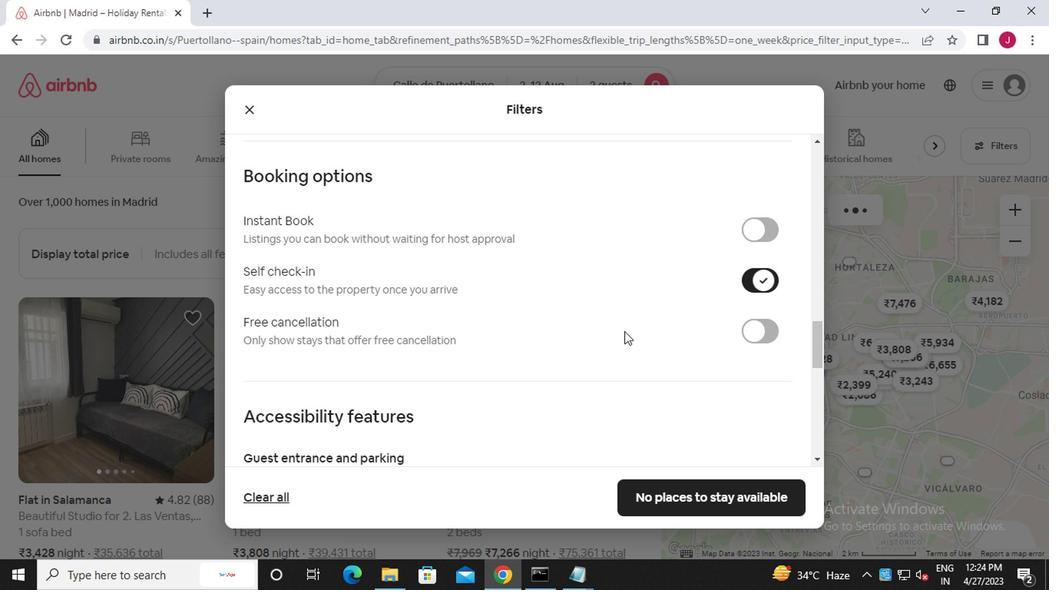 
Action: Mouse scrolled (511, 347) with delta (0, 0)
Screenshot: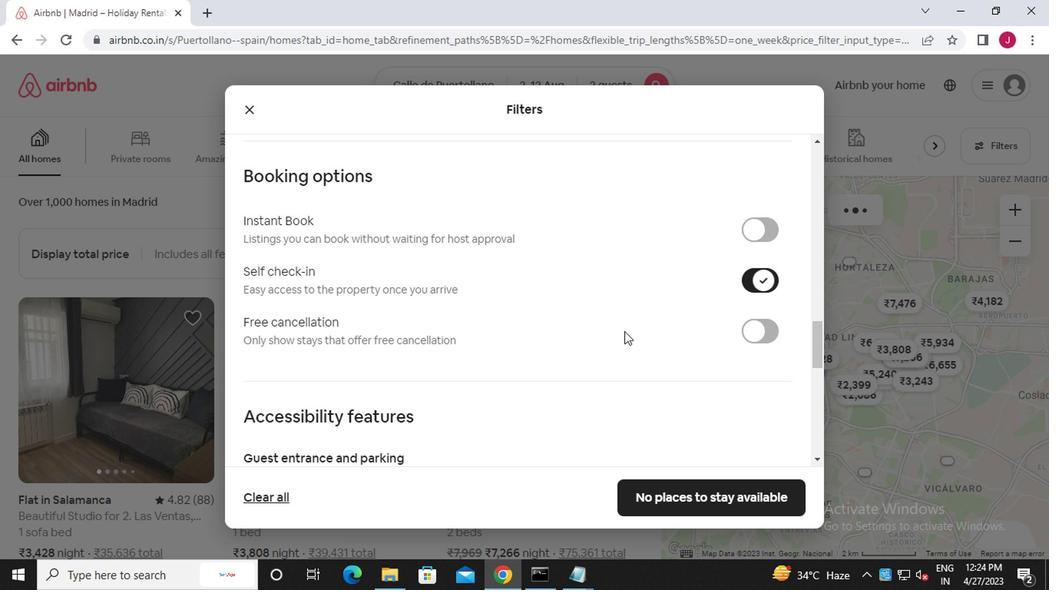 
Action: Mouse moved to (259, 420)
Screenshot: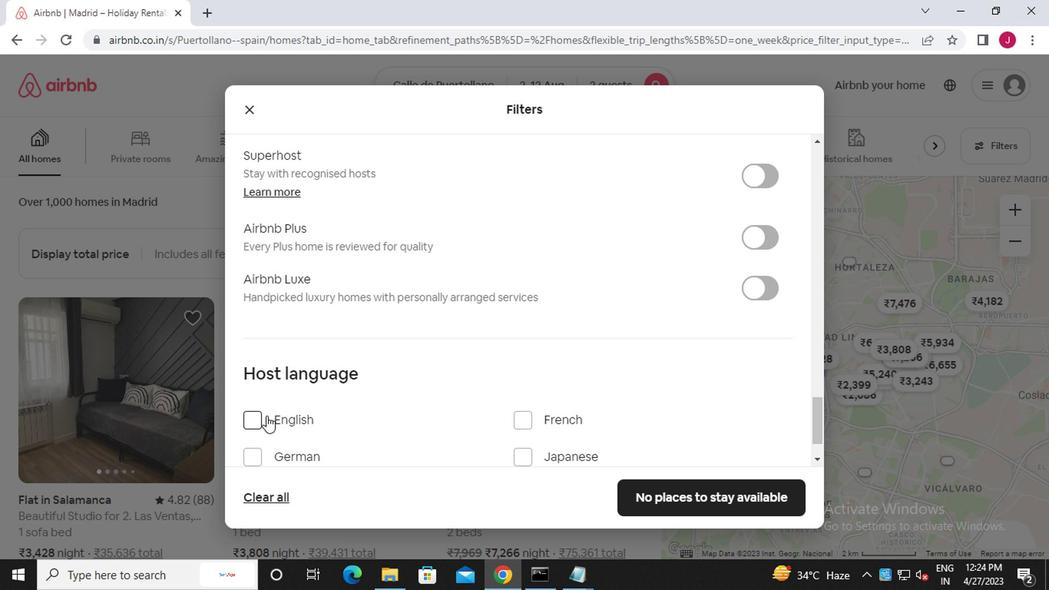 
Action: Mouse pressed left at (259, 420)
Screenshot: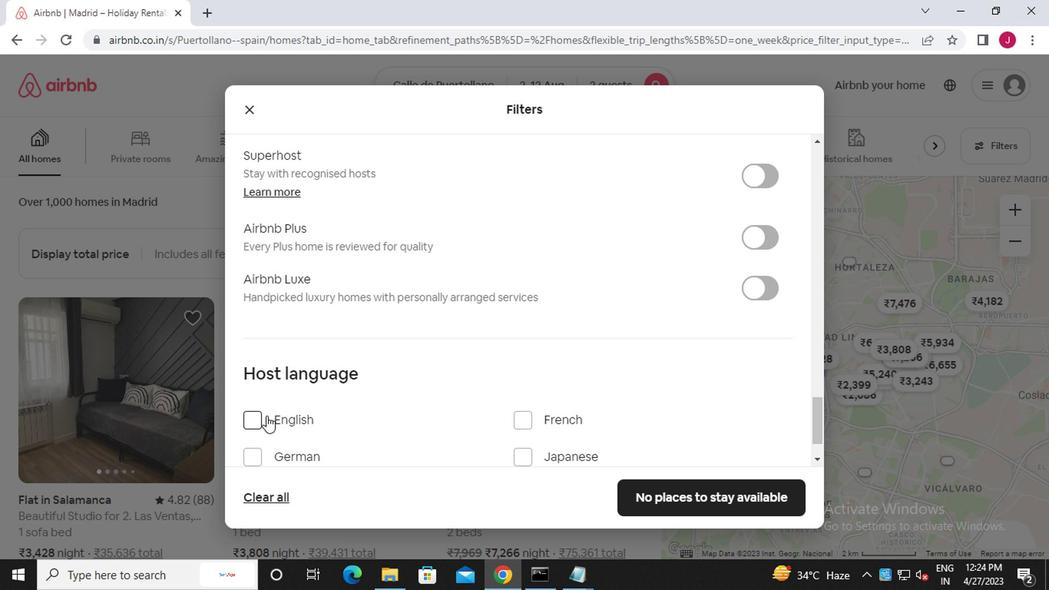 
Action: Mouse moved to (667, 501)
Screenshot: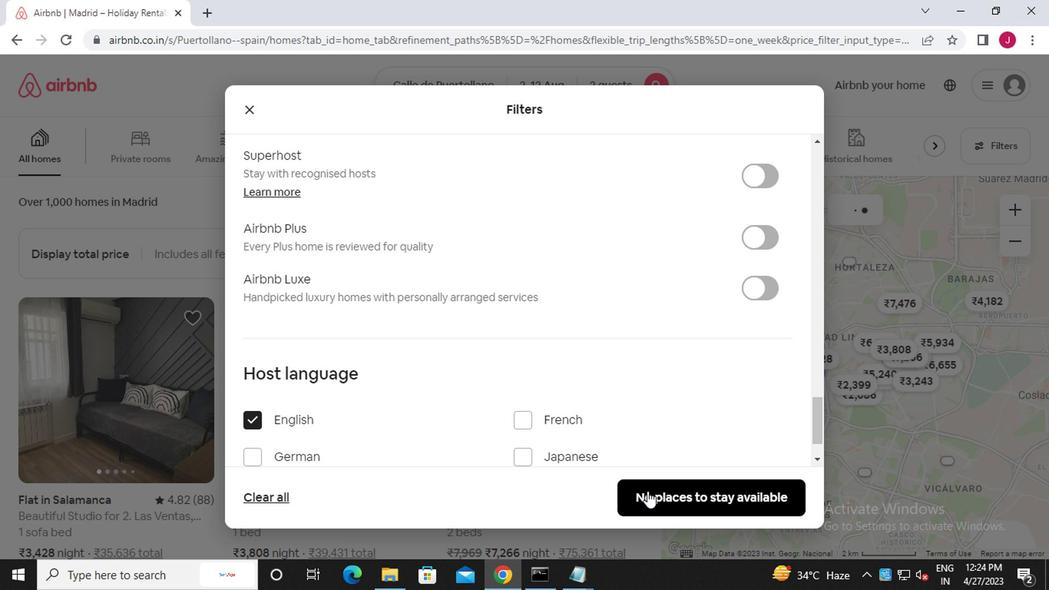 
Action: Mouse pressed left at (667, 501)
Screenshot: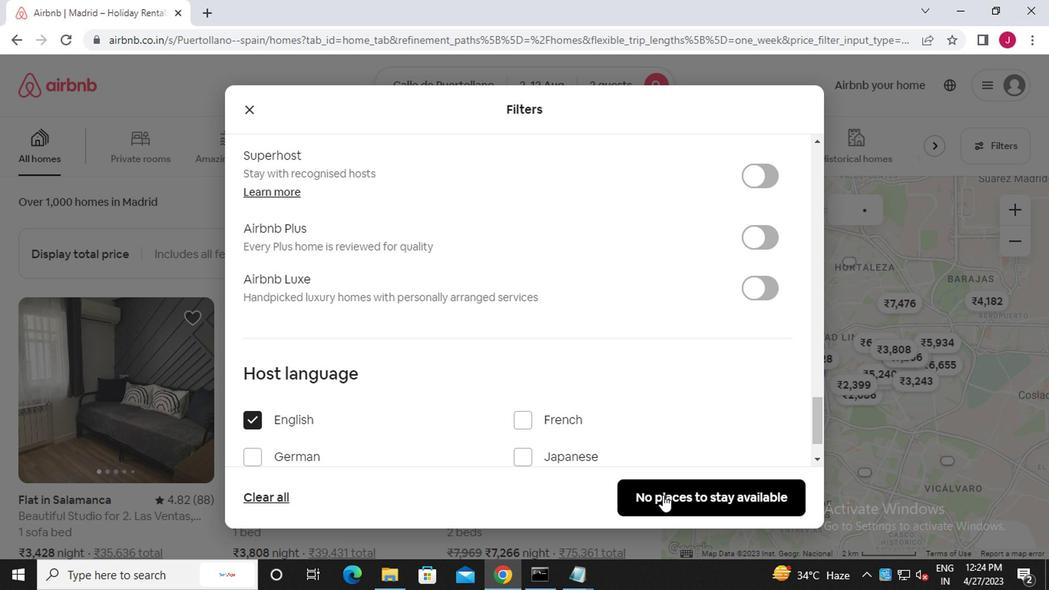 
Action: Mouse moved to (663, 495)
Screenshot: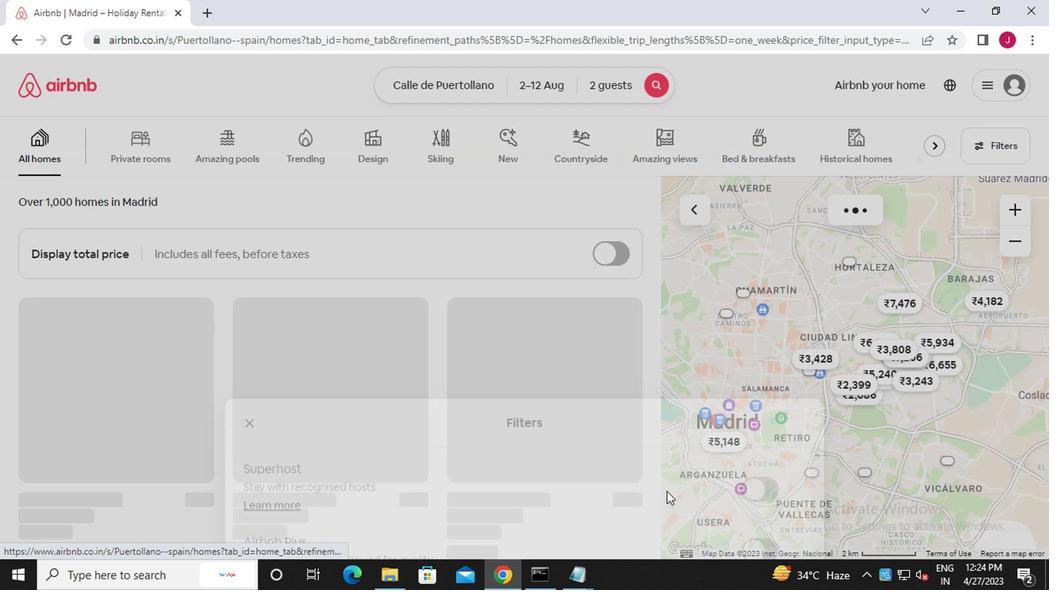 
